 Task: Search one way flight ticket for 3 adults, 3 children in premium economy from Ontario: Ontario International Airport to Greensboro: Piedmont Triad International Airport on 5-1-2023. Choice of flights is American. Number of bags: 9 checked bags. Price is upto 99000. Outbound departure time preference is 5:45.
Action: Mouse moved to (235, 221)
Screenshot: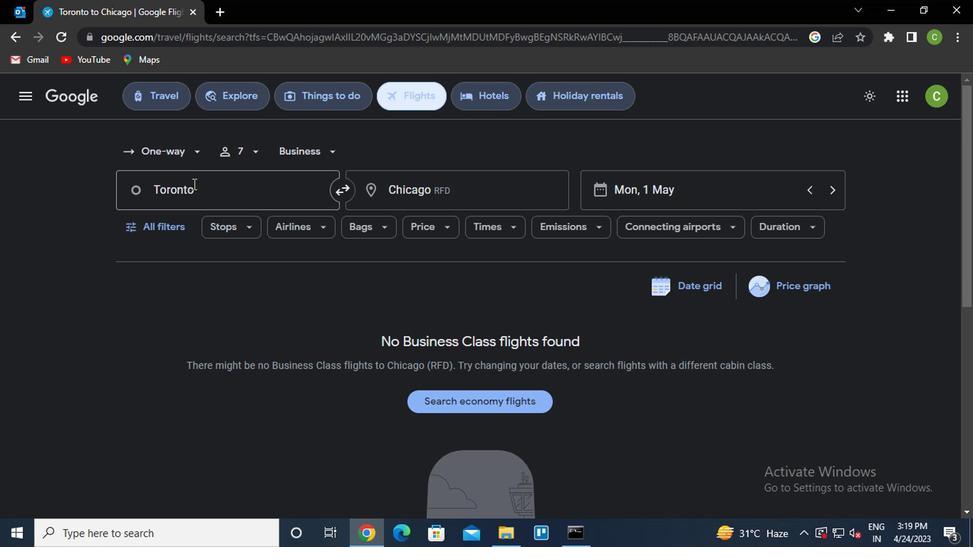 
Action: Mouse pressed left at (235, 221)
Screenshot: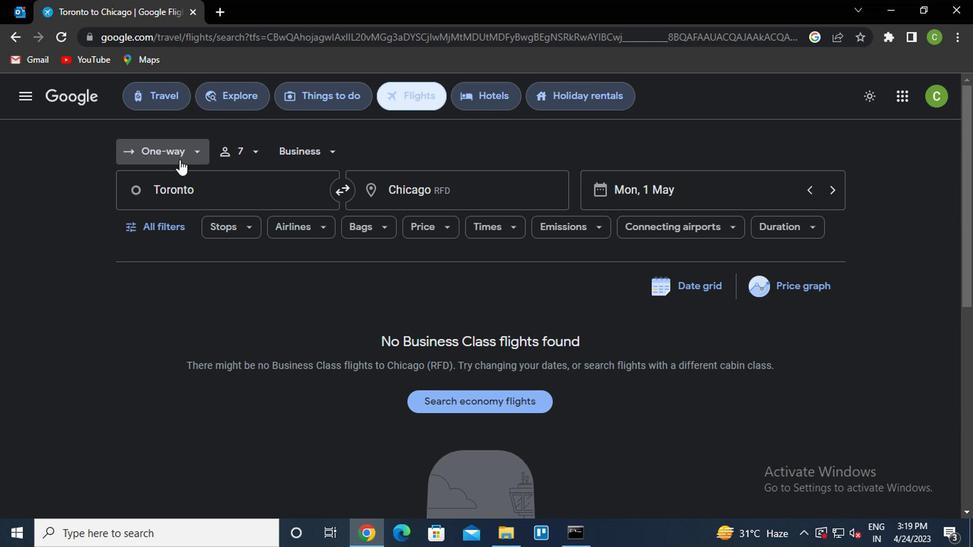 
Action: Mouse moved to (235, 254)
Screenshot: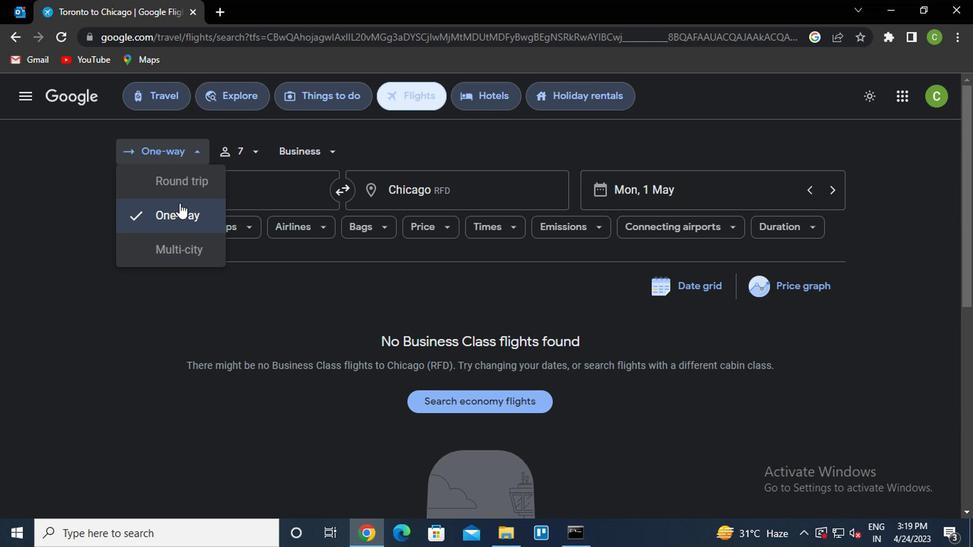 
Action: Mouse pressed left at (235, 254)
Screenshot: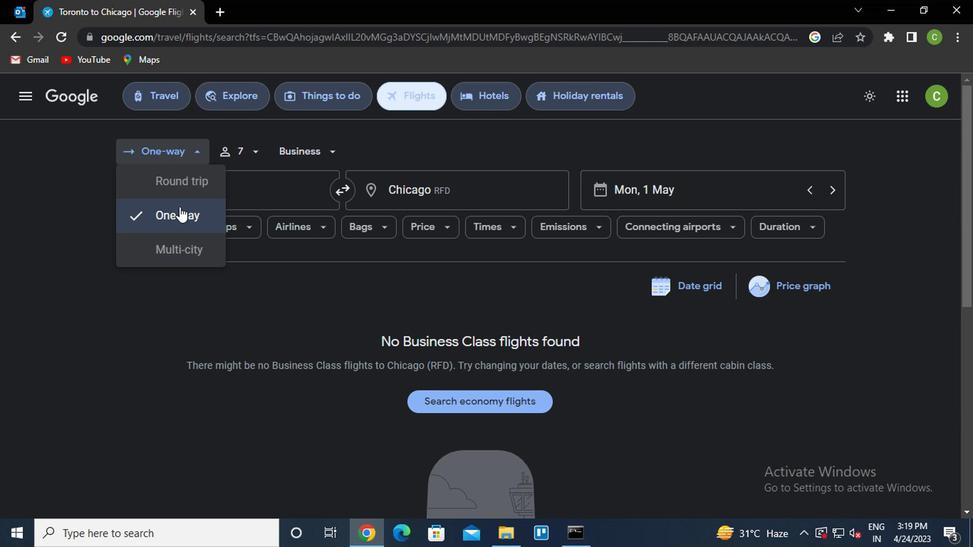 
Action: Mouse moved to (266, 216)
Screenshot: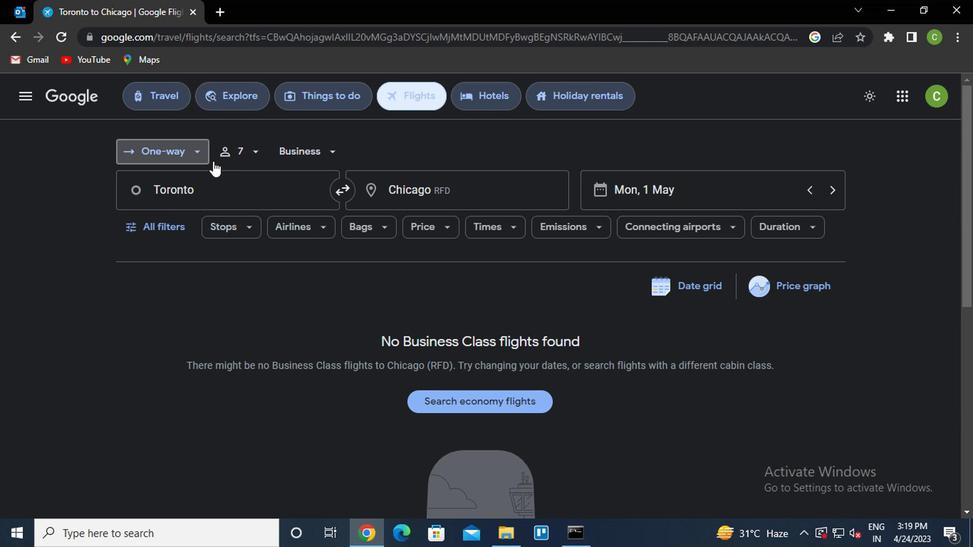 
Action: Mouse pressed left at (266, 216)
Screenshot: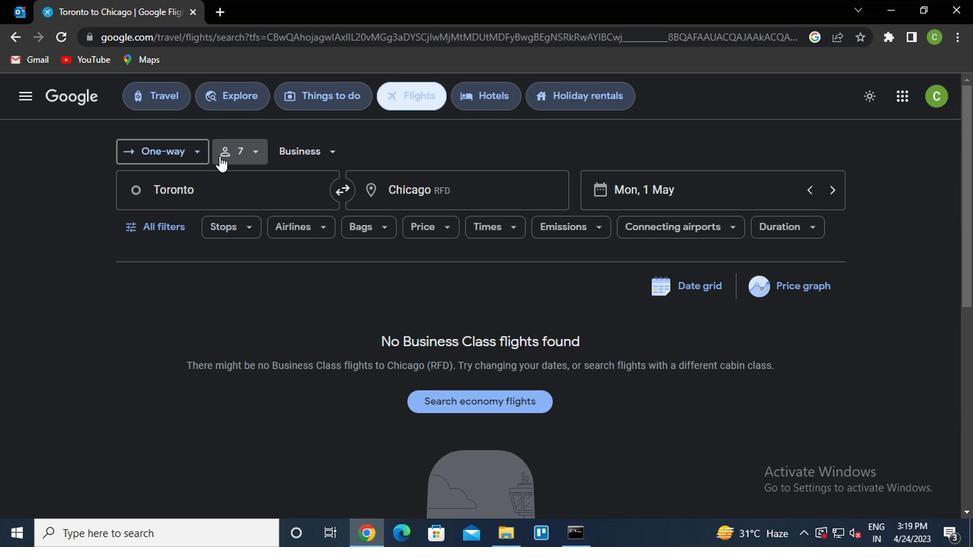 
Action: Mouse moved to (369, 241)
Screenshot: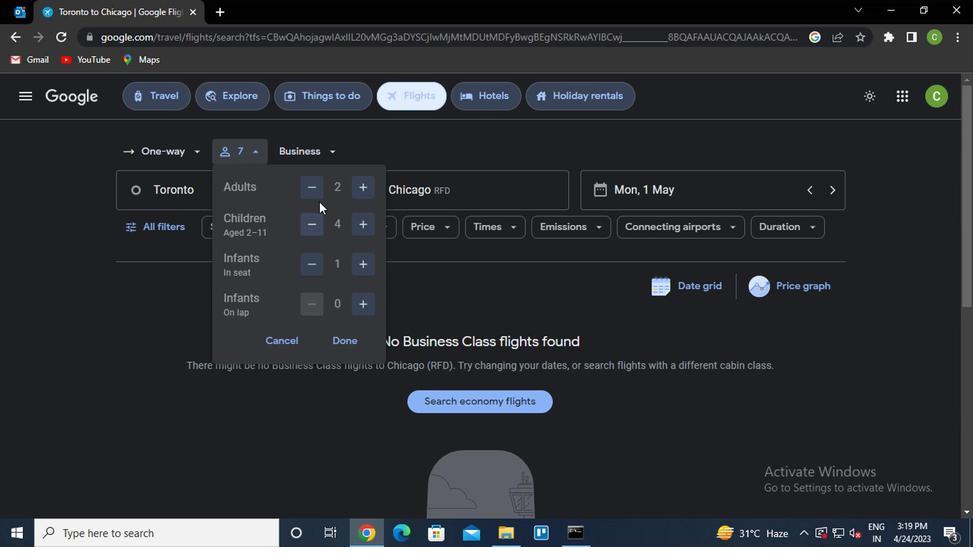 
Action: Mouse pressed left at (369, 241)
Screenshot: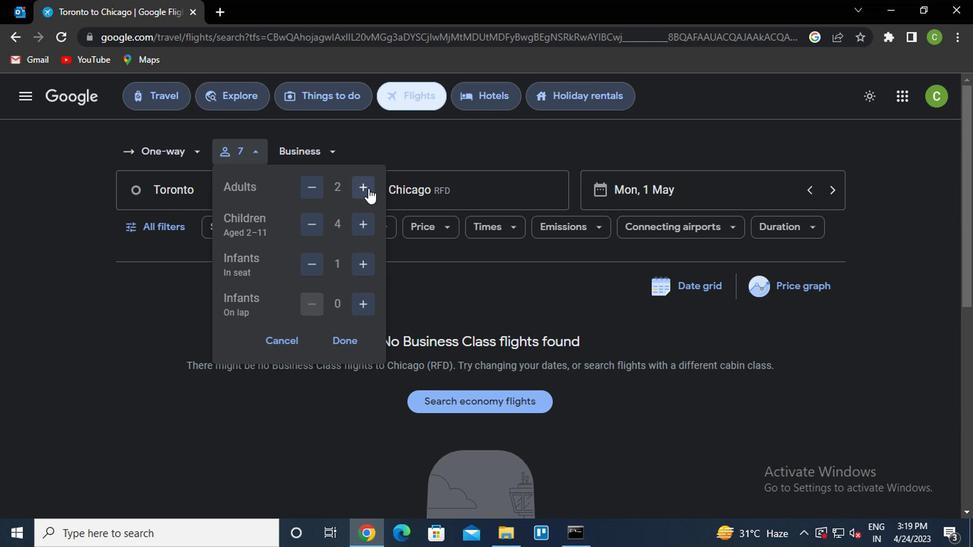 
Action: Mouse moved to (333, 266)
Screenshot: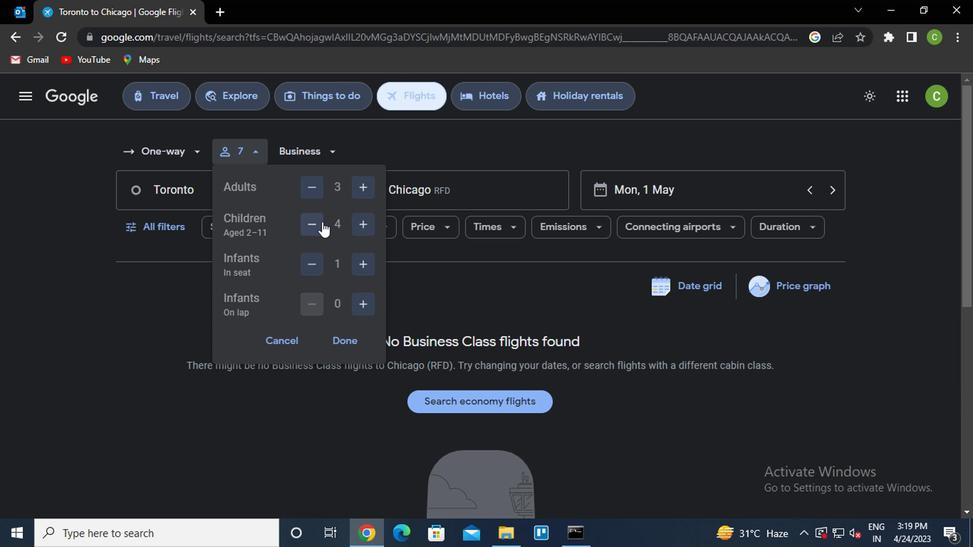 
Action: Mouse pressed left at (333, 266)
Screenshot: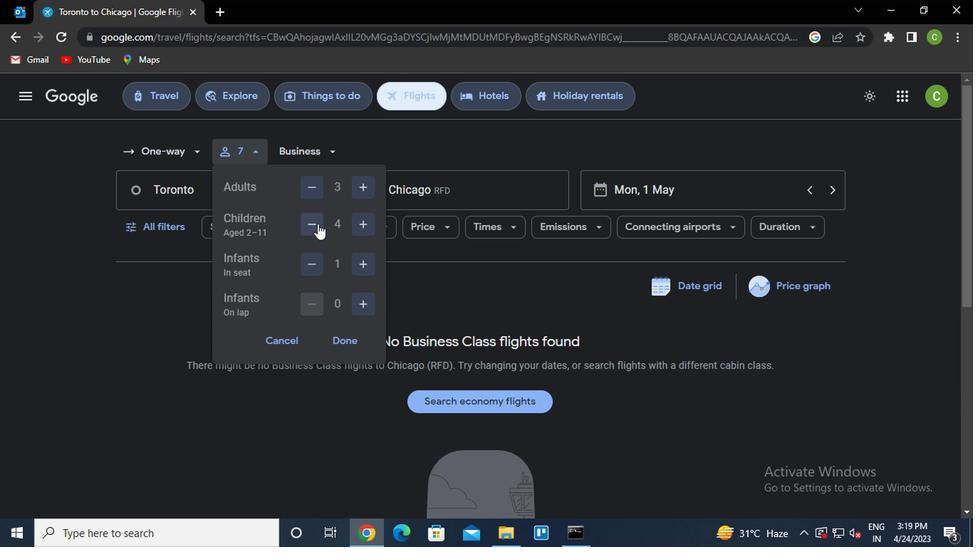 
Action: Mouse moved to (333, 288)
Screenshot: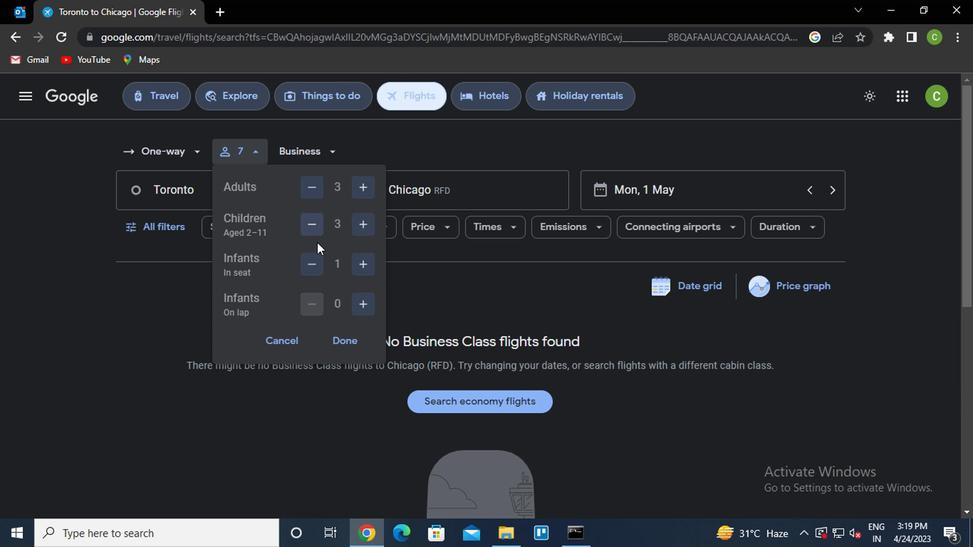 
Action: Mouse pressed left at (333, 288)
Screenshot: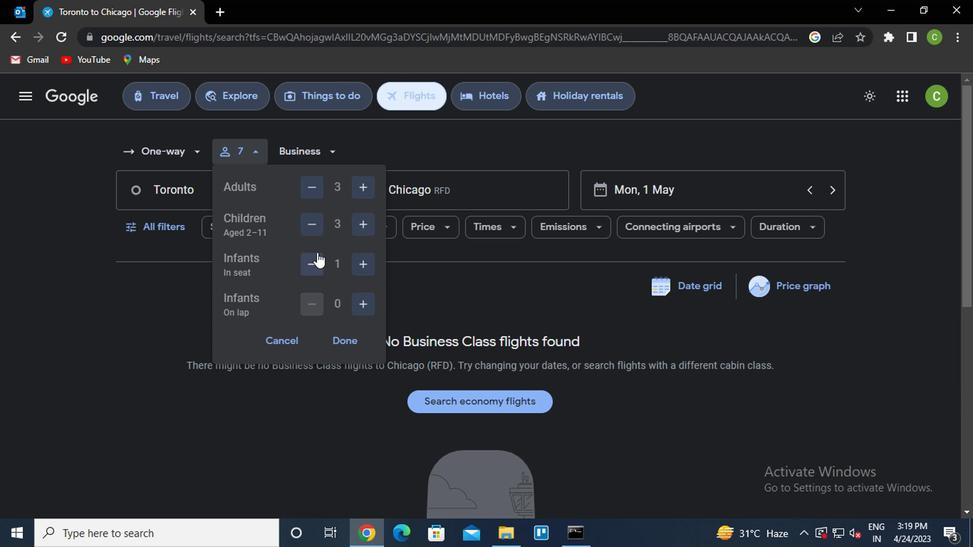 
Action: Mouse moved to (360, 355)
Screenshot: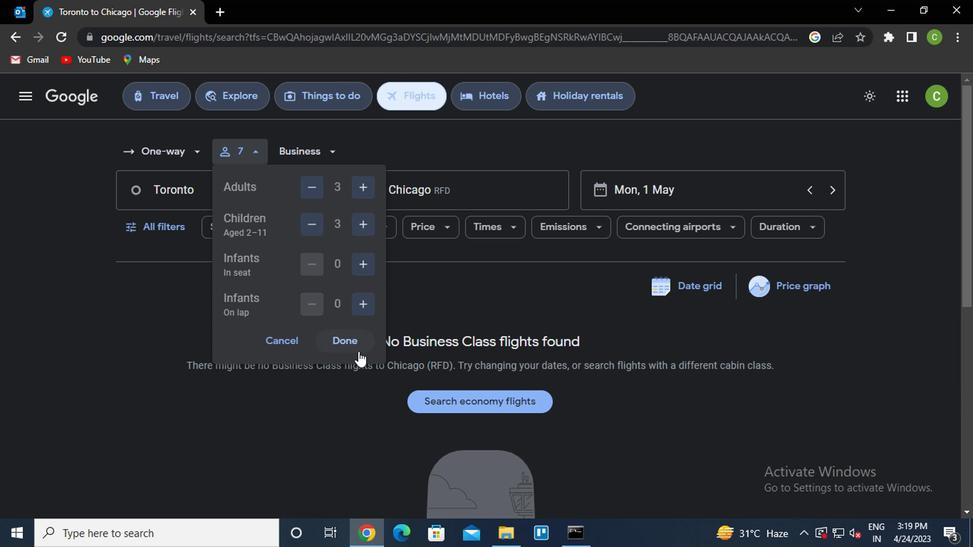 
Action: Mouse pressed left at (360, 355)
Screenshot: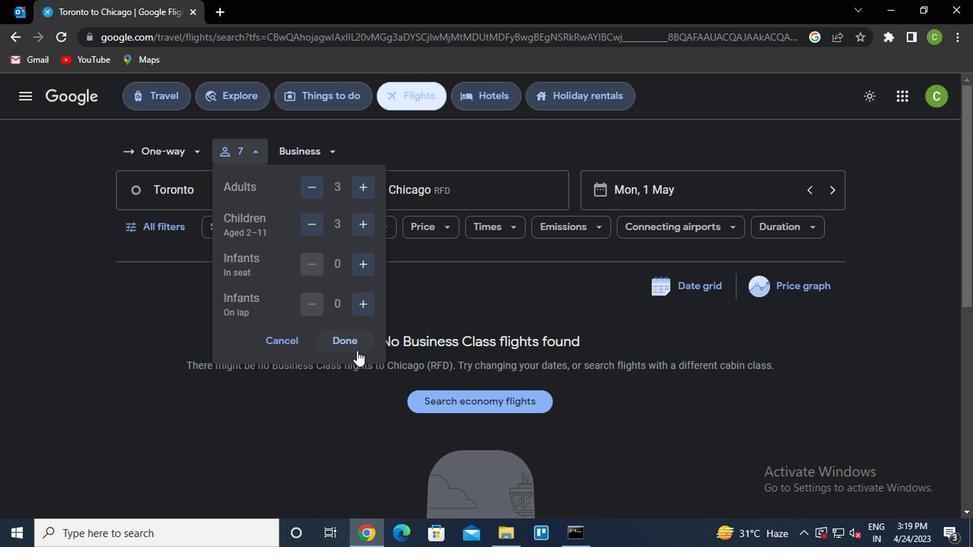 
Action: Mouse moved to (332, 216)
Screenshot: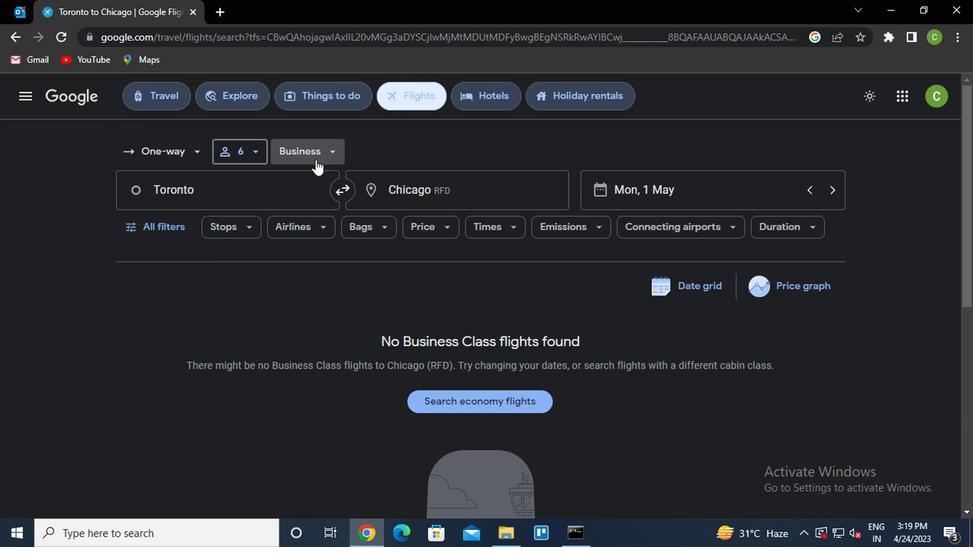 
Action: Mouse pressed left at (332, 216)
Screenshot: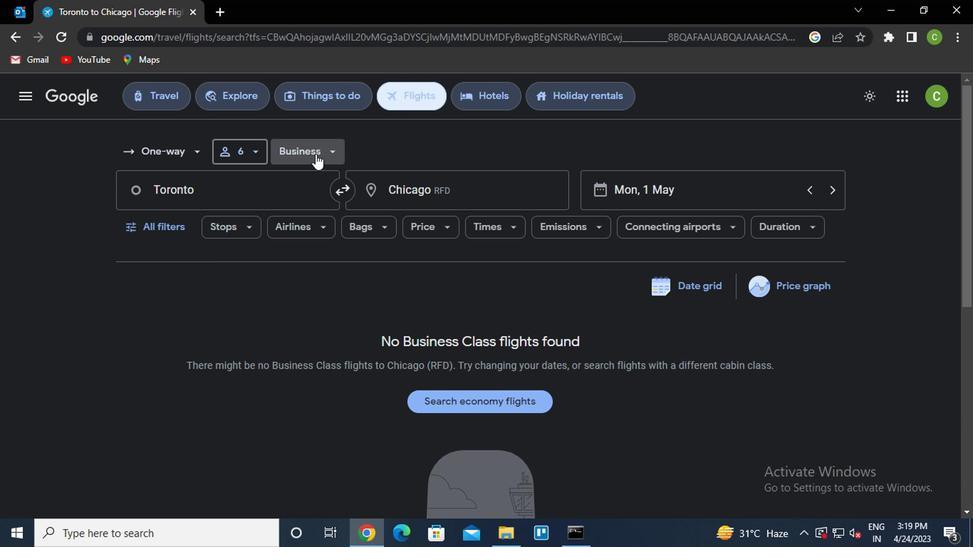 
Action: Mouse moved to (349, 258)
Screenshot: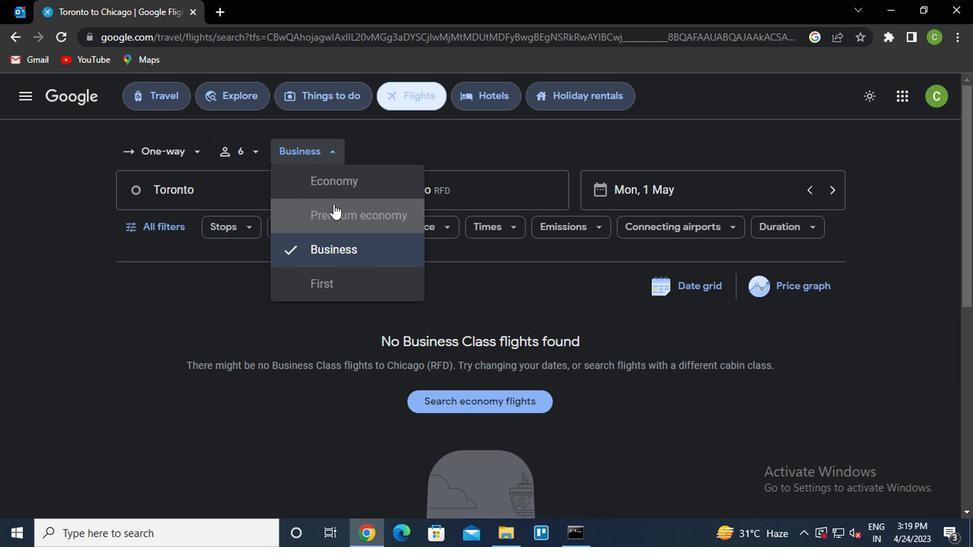
Action: Mouse pressed left at (349, 258)
Screenshot: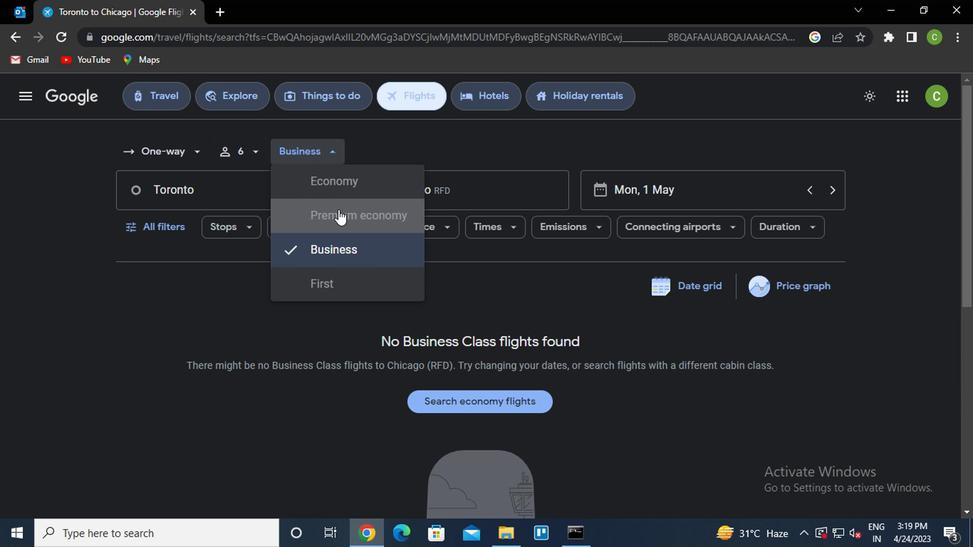 
Action: Mouse moved to (272, 238)
Screenshot: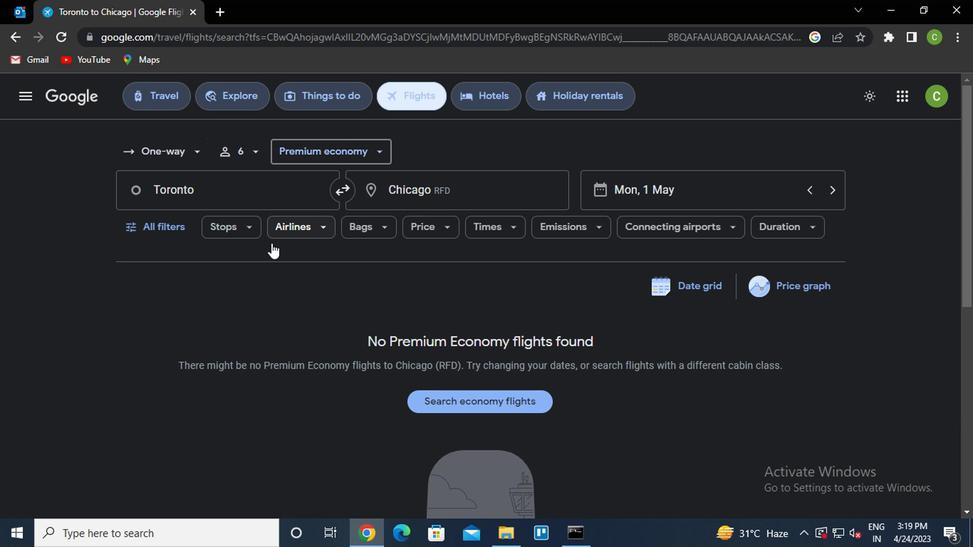 
Action: Mouse pressed left at (272, 238)
Screenshot: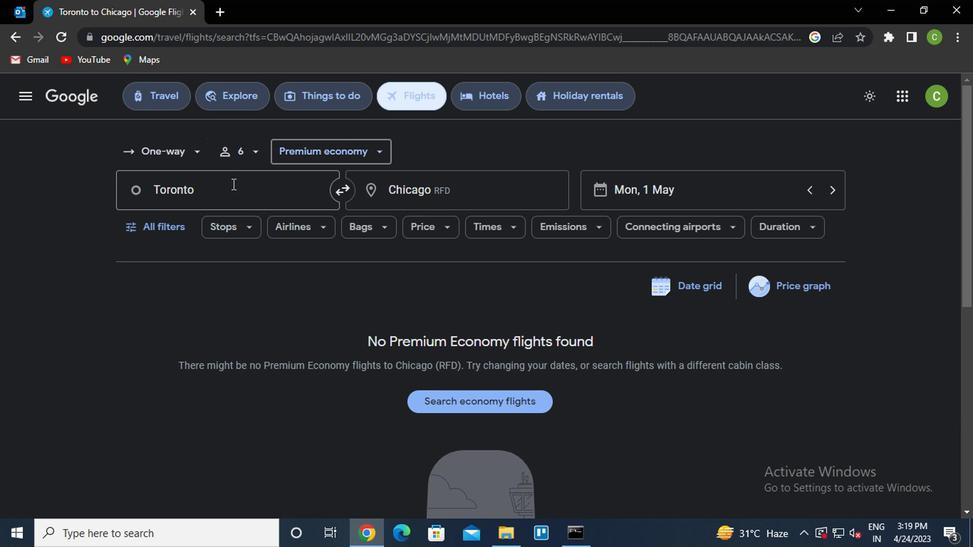 
Action: Key pressed o<Key.caps_lock>ntario
Screenshot: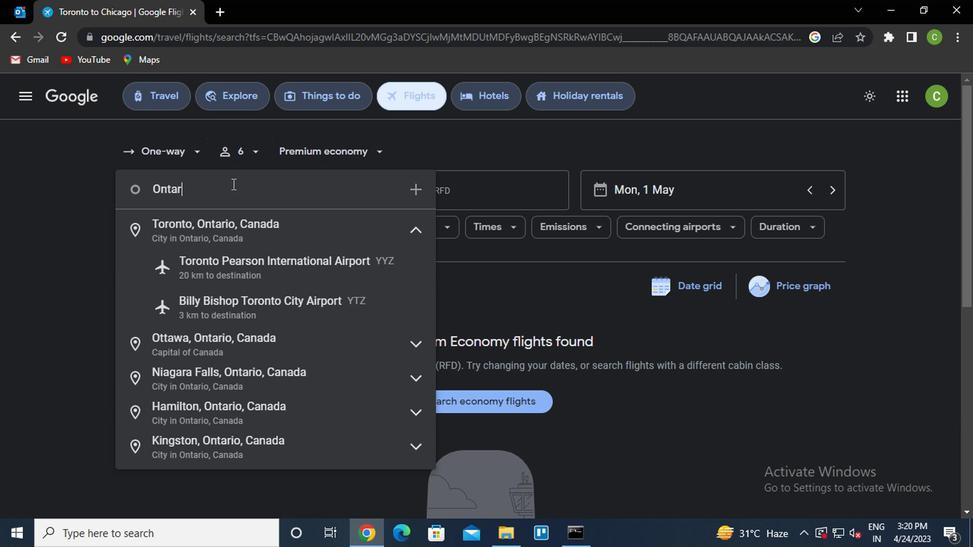 
Action: Mouse moved to (411, 351)
Screenshot: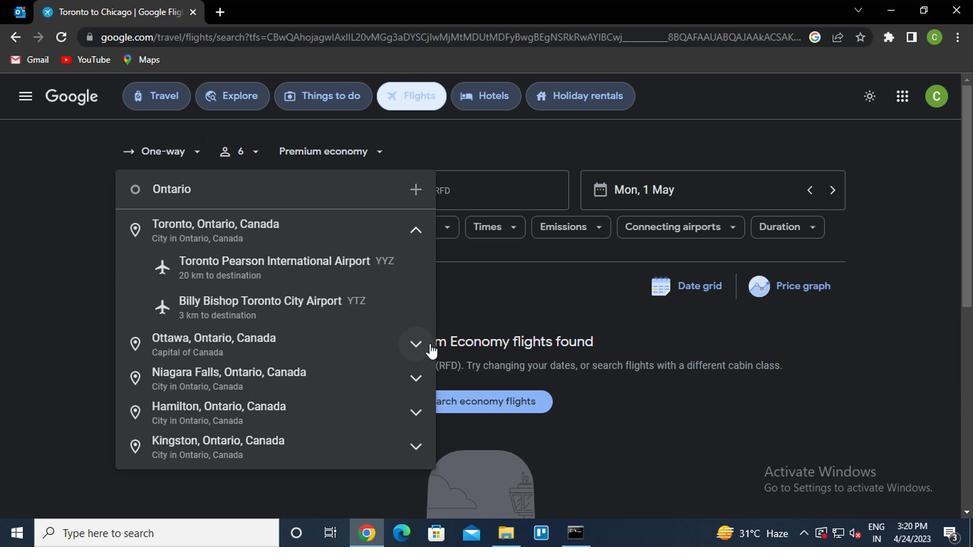 
Action: Mouse pressed left at (411, 351)
Screenshot: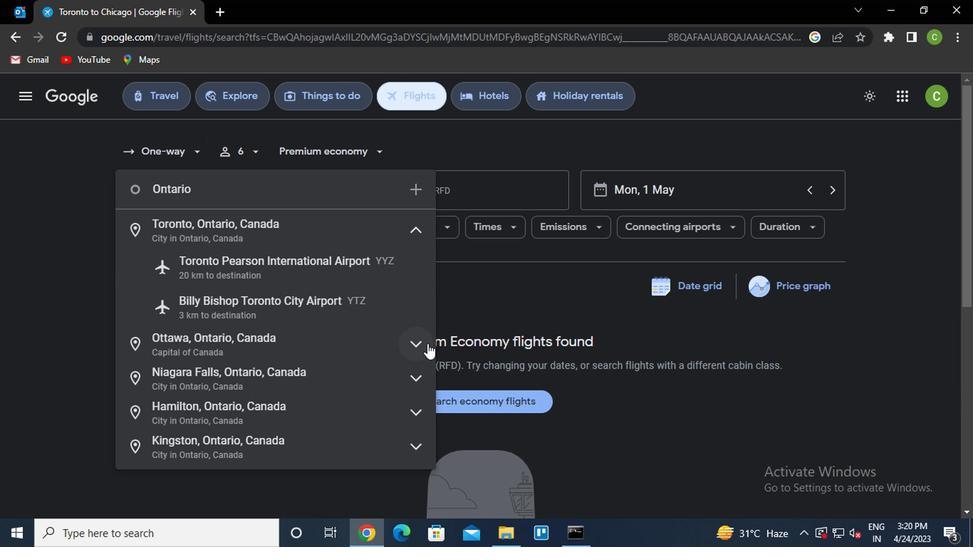 
Action: Mouse moved to (336, 276)
Screenshot: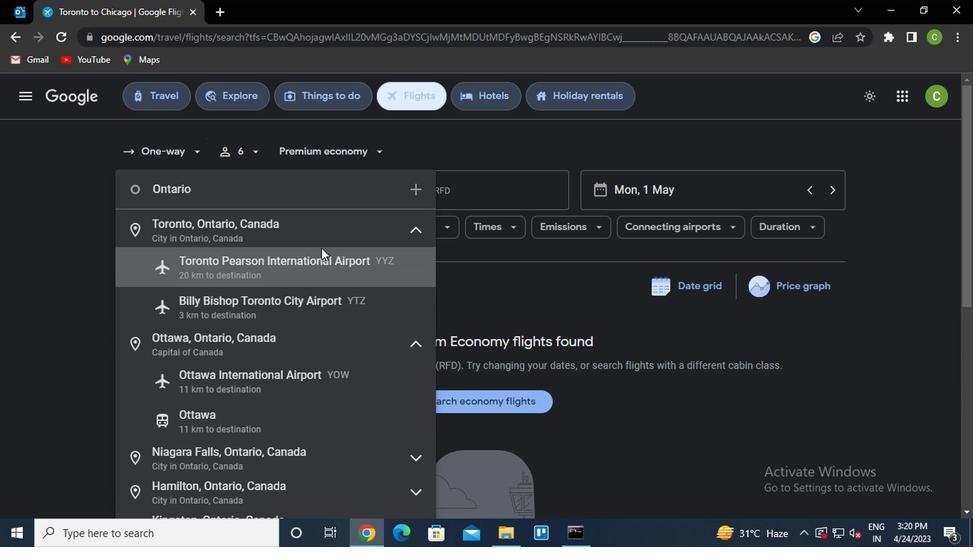 
Action: Mouse pressed left at (336, 276)
Screenshot: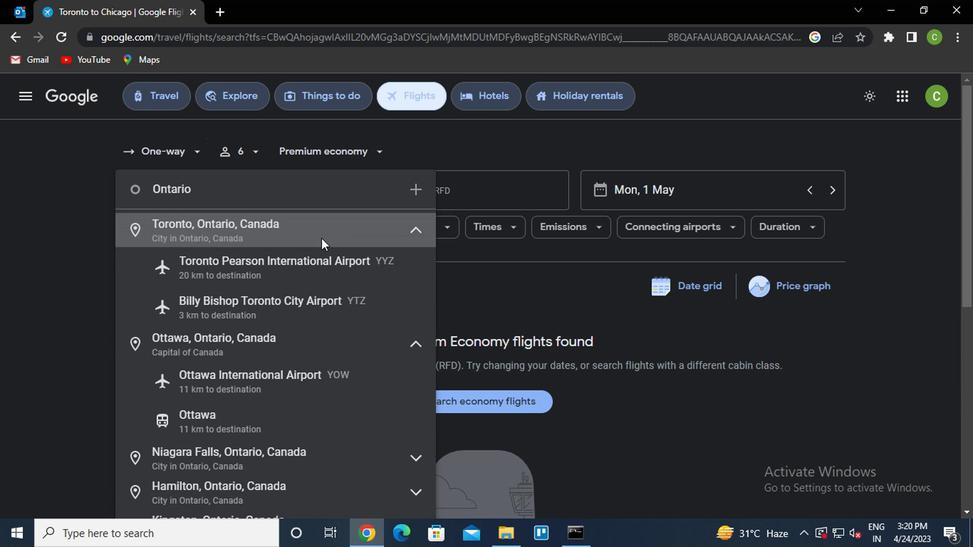 
Action: Mouse moved to (428, 245)
Screenshot: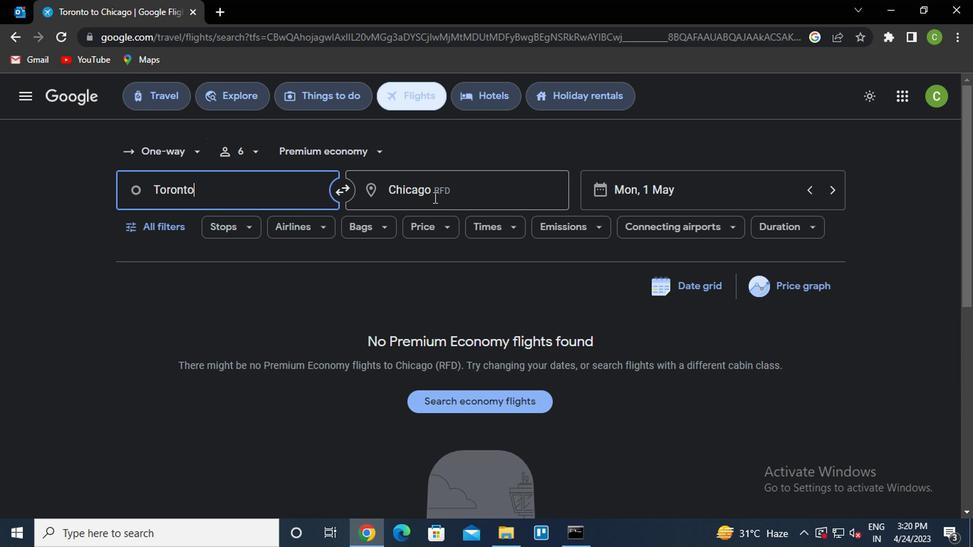 
Action: Mouse pressed left at (428, 245)
Screenshot: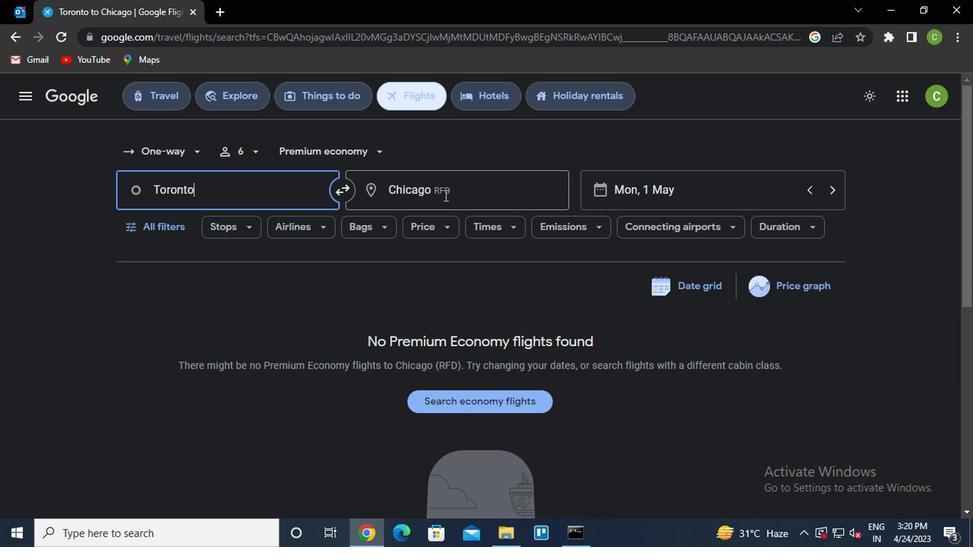 
Action: Key pressed <Key.caps_lock>g<Key.caps_lock>reensboro
Screenshot: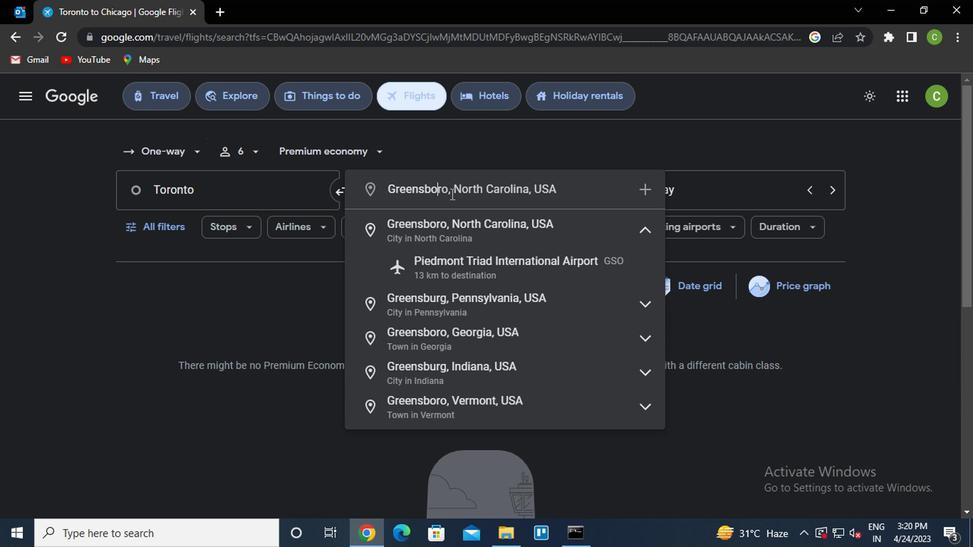 
Action: Mouse moved to (453, 291)
Screenshot: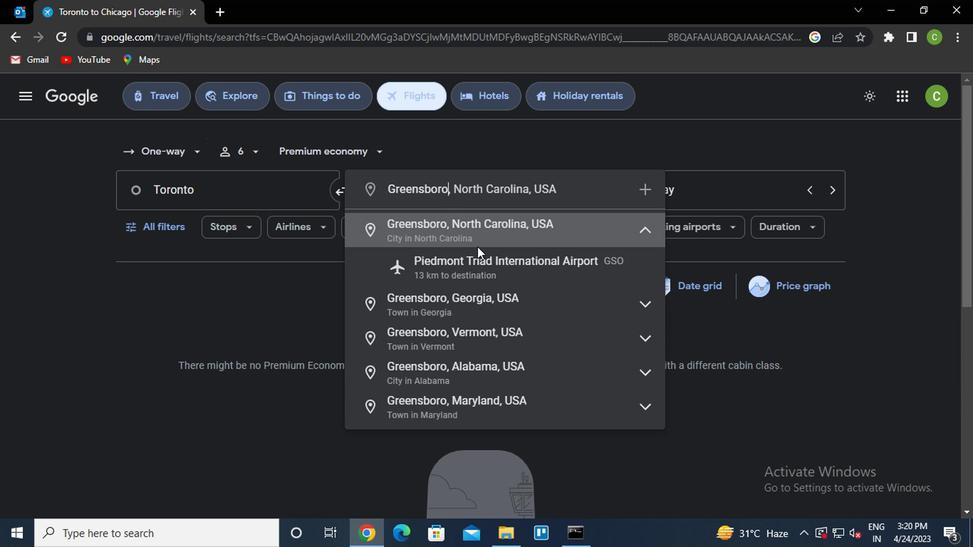 
Action: Mouse pressed left at (453, 291)
Screenshot: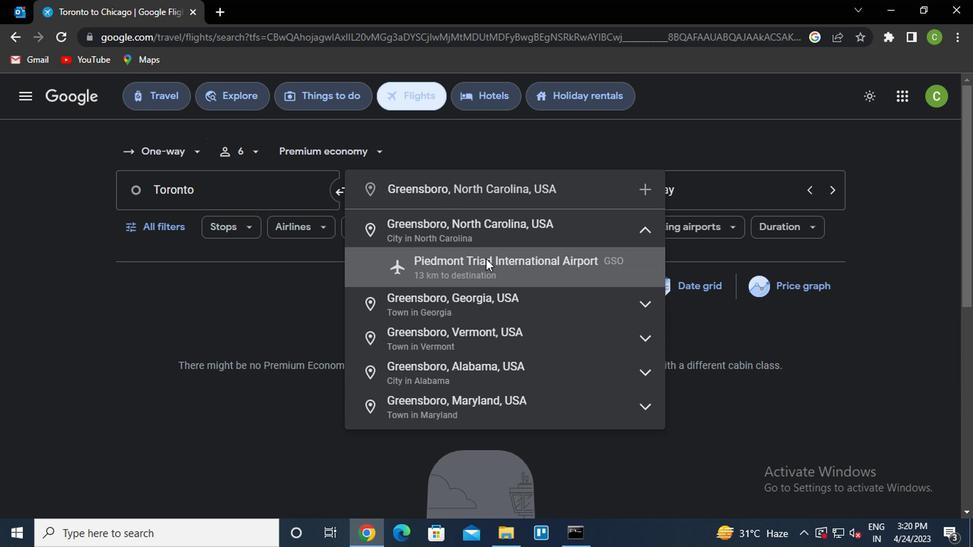 
Action: Mouse moved to (220, 267)
Screenshot: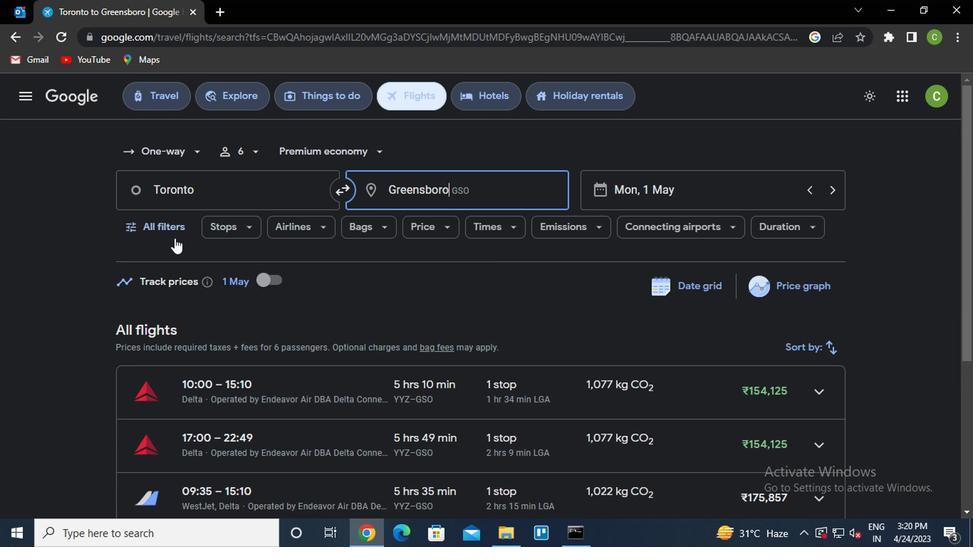 
Action: Mouse pressed left at (220, 267)
Screenshot: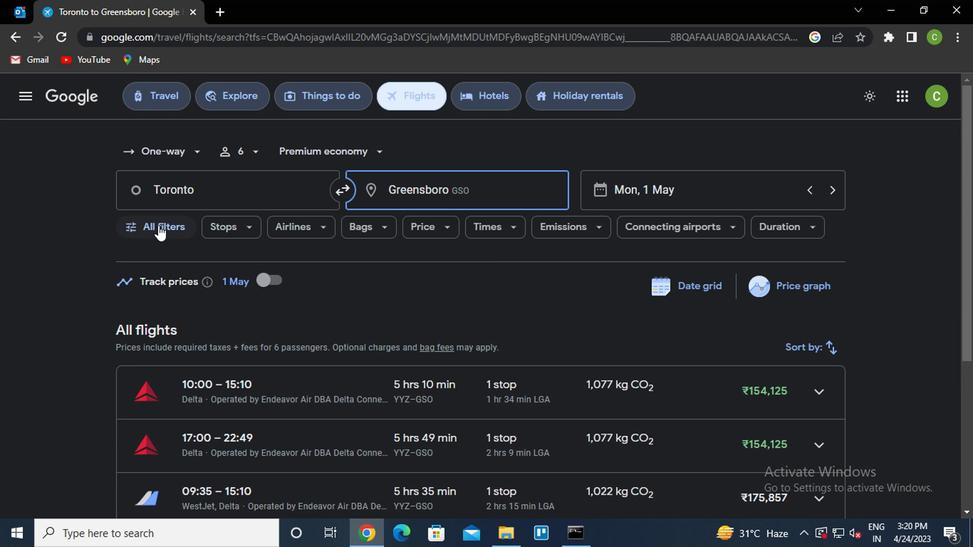 
Action: Mouse moved to (279, 371)
Screenshot: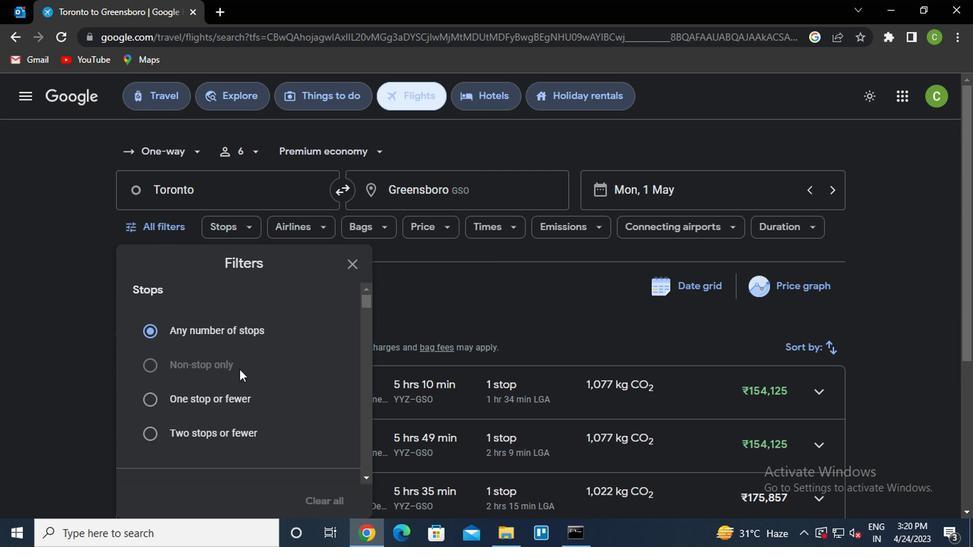 
Action: Mouse scrolled (279, 370) with delta (0, 0)
Screenshot: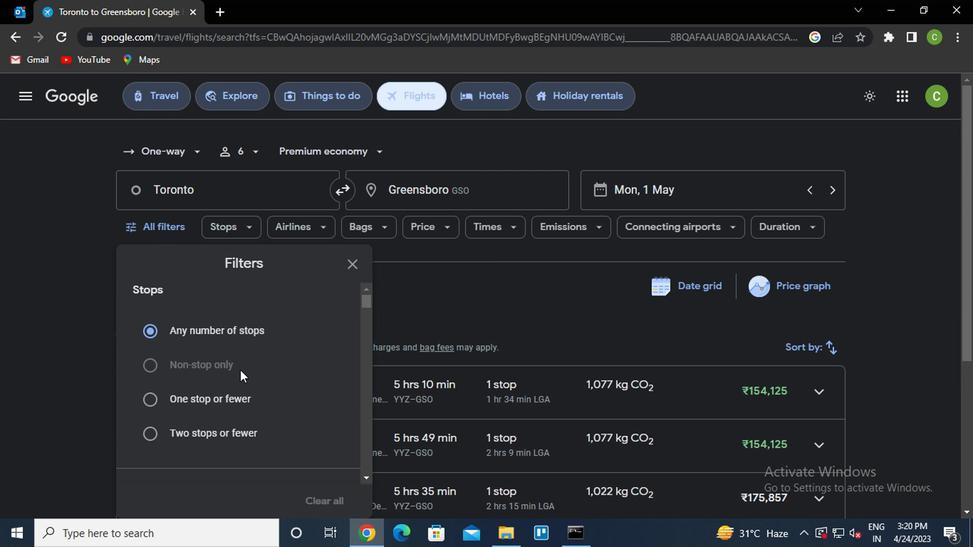 
Action: Mouse moved to (279, 371)
Screenshot: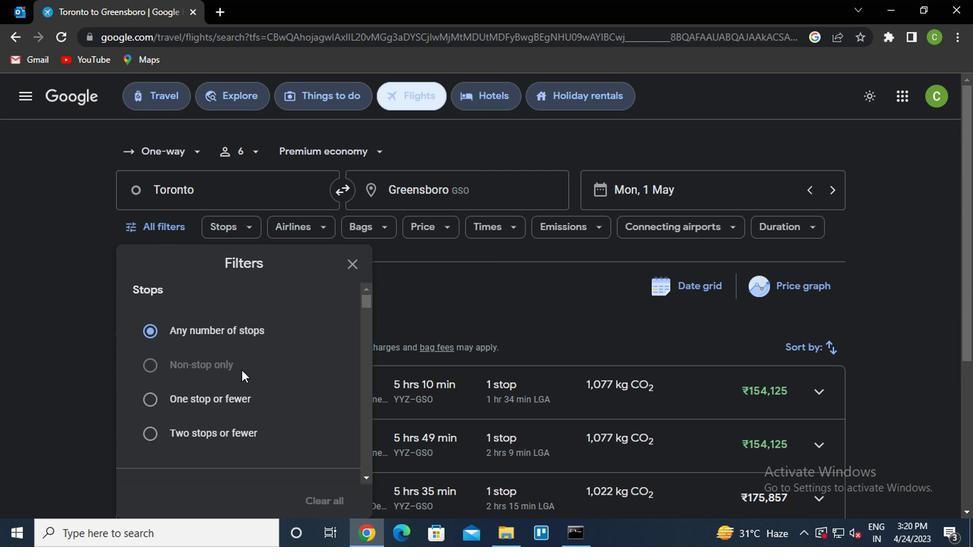
Action: Mouse scrolled (279, 370) with delta (0, 0)
Screenshot: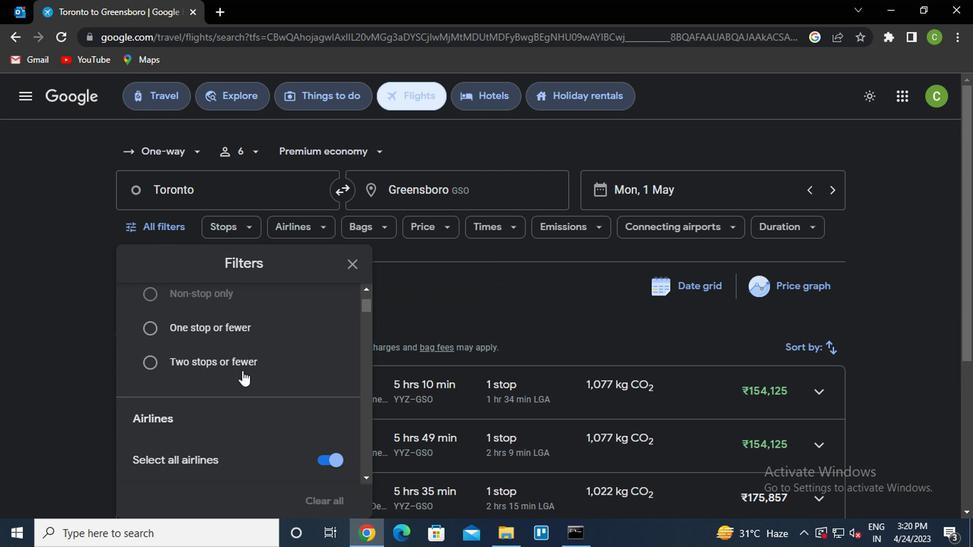 
Action: Mouse scrolled (279, 370) with delta (0, 0)
Screenshot: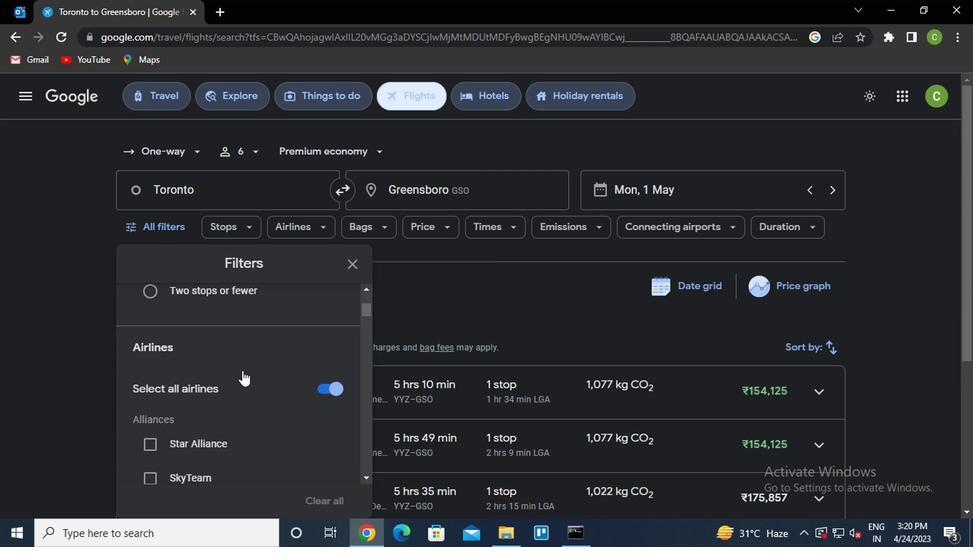 
Action: Mouse scrolled (279, 370) with delta (0, 0)
Screenshot: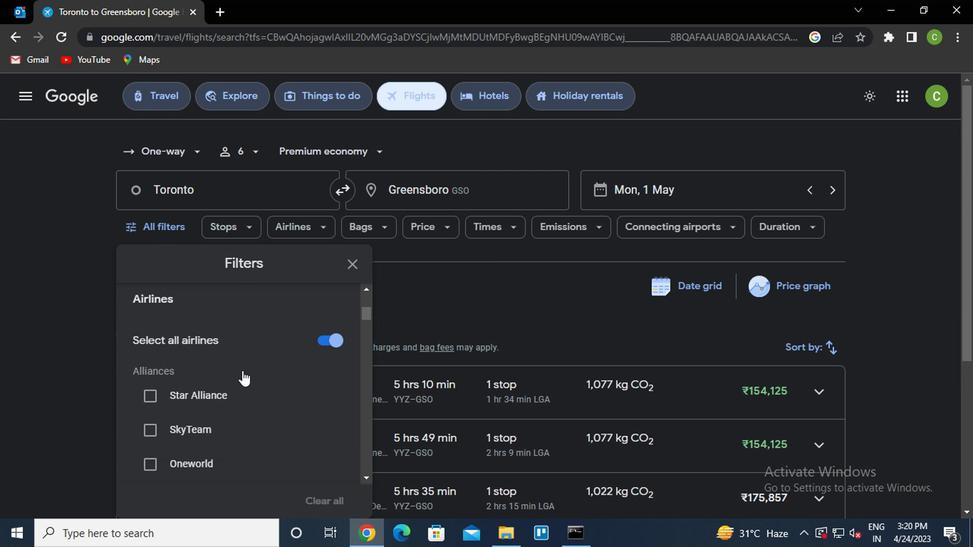 
Action: Mouse scrolled (279, 370) with delta (0, 0)
Screenshot: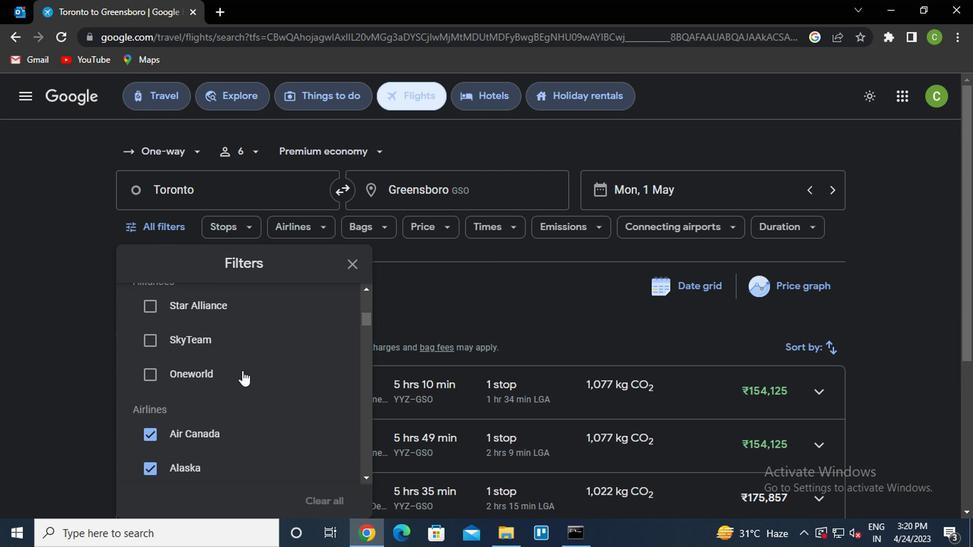 
Action: Mouse scrolled (279, 370) with delta (0, 0)
Screenshot: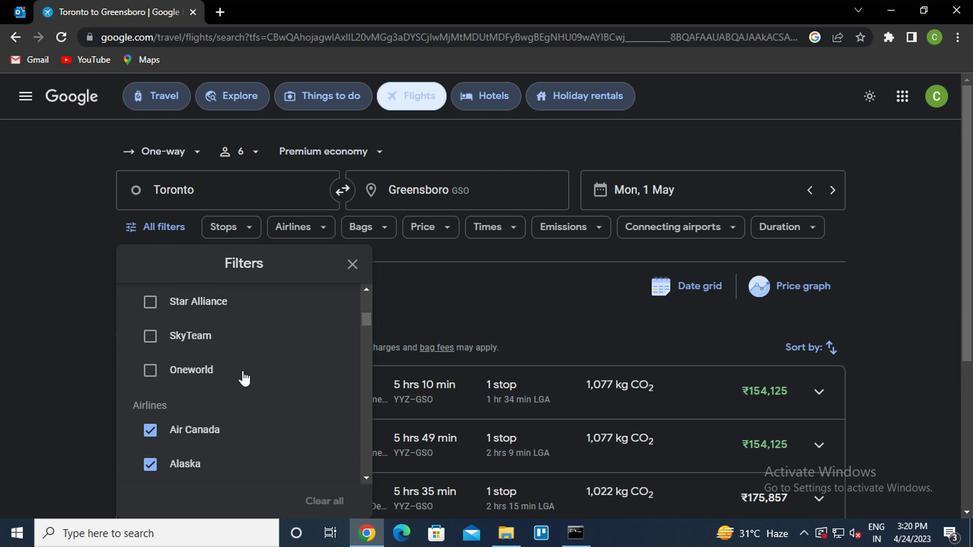 
Action: Mouse scrolled (279, 371) with delta (0, 0)
Screenshot: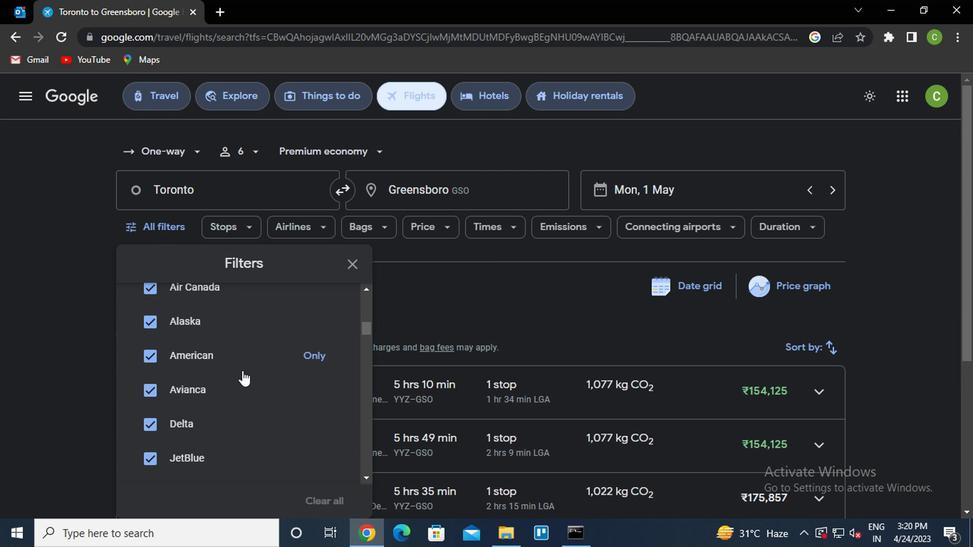 
Action: Mouse scrolled (279, 370) with delta (0, 0)
Screenshot: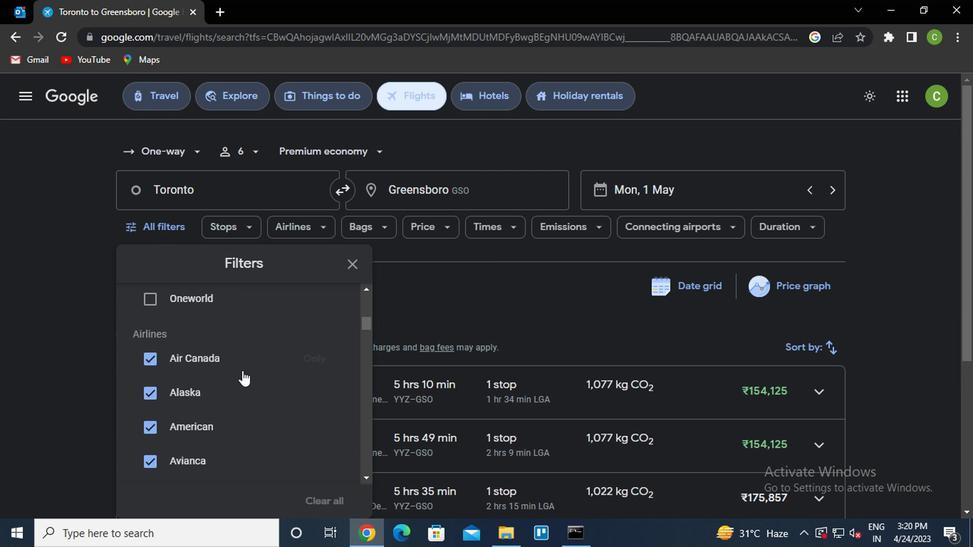
Action: Mouse moved to (322, 358)
Screenshot: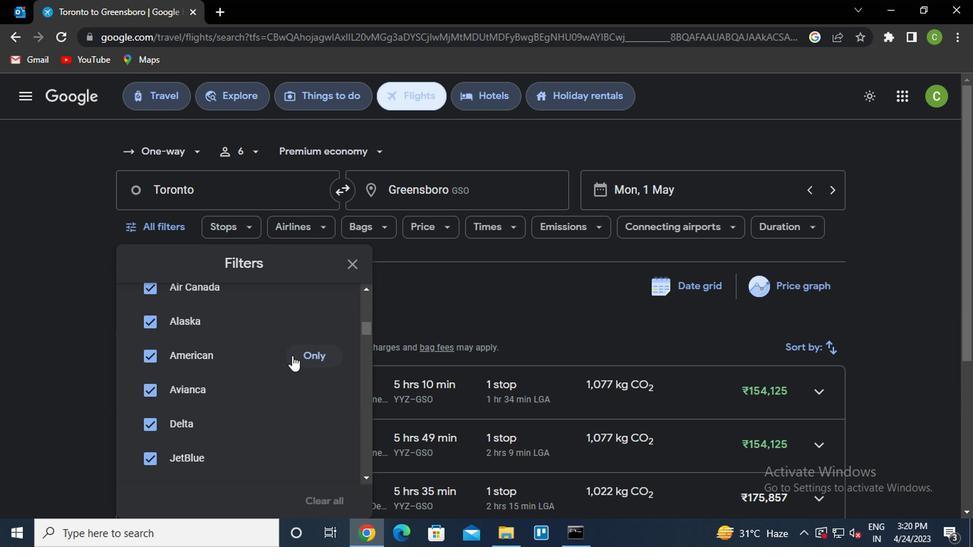 
Action: Mouse pressed left at (322, 358)
Screenshot: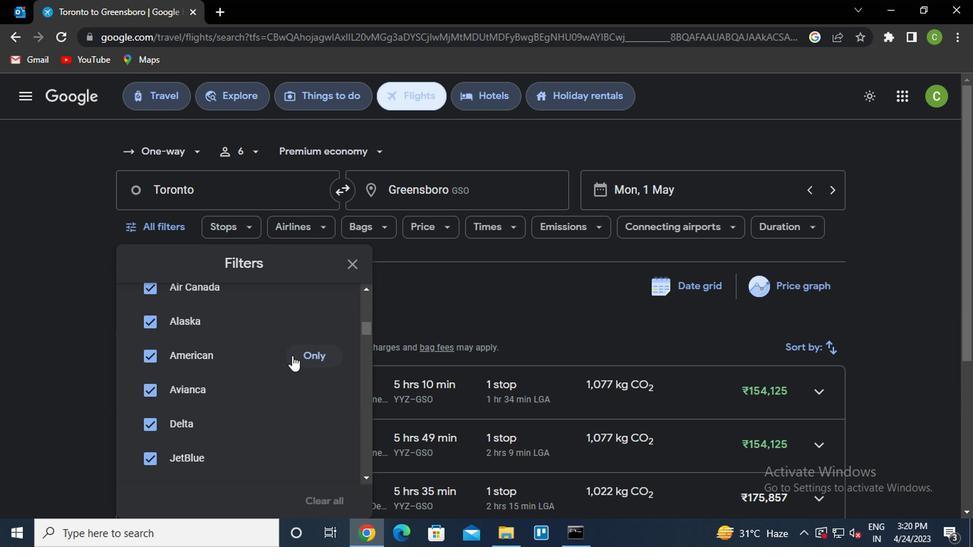 
Action: Mouse moved to (293, 376)
Screenshot: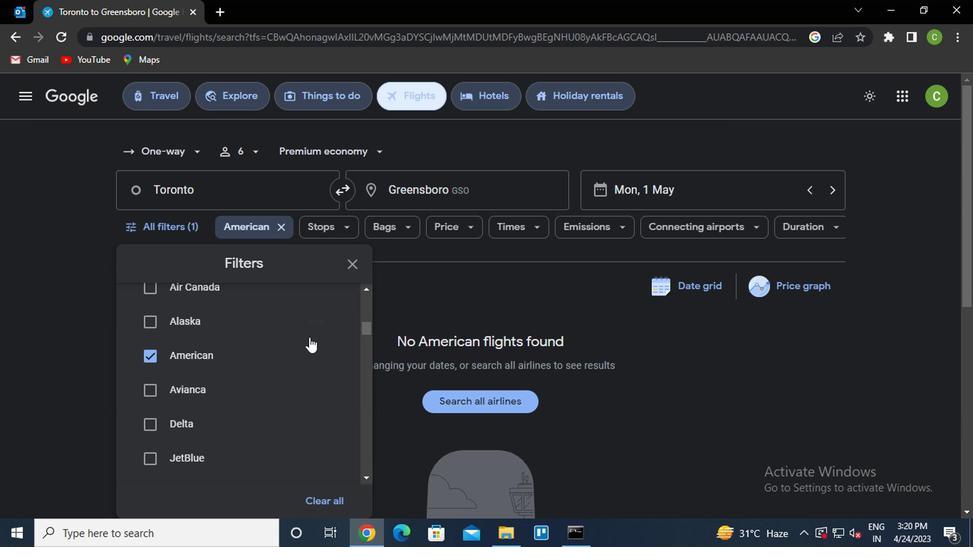
Action: Mouse scrolled (293, 376) with delta (0, 0)
Screenshot: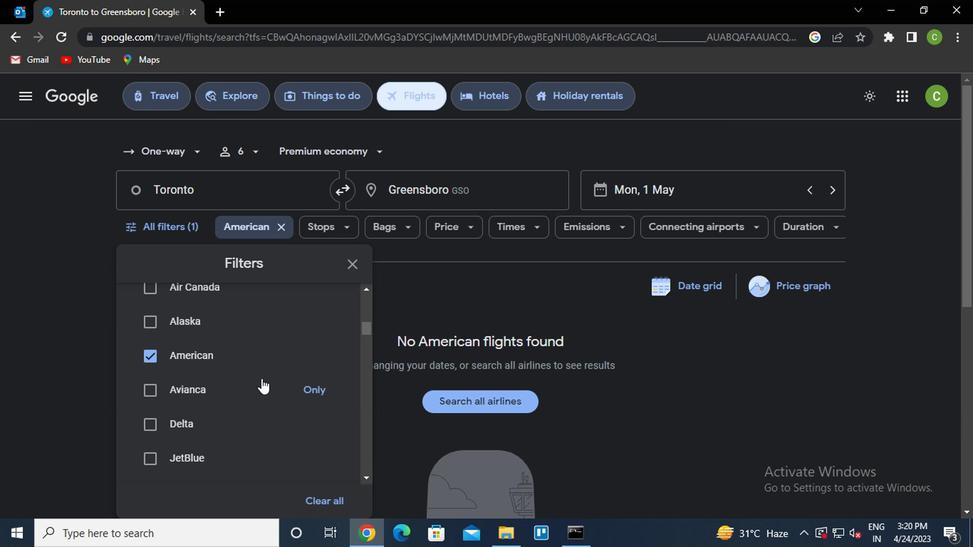
Action: Mouse scrolled (293, 376) with delta (0, 0)
Screenshot: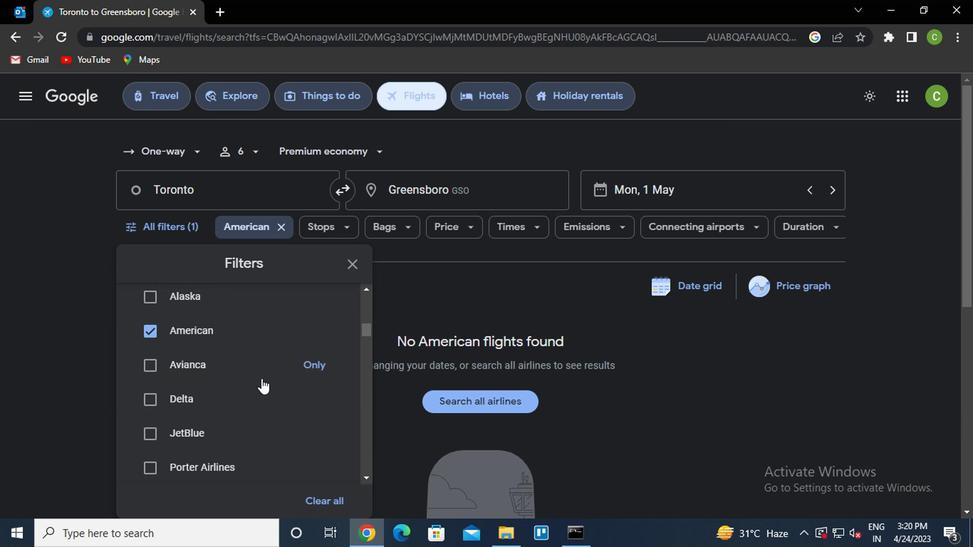 
Action: Mouse scrolled (293, 376) with delta (0, 0)
Screenshot: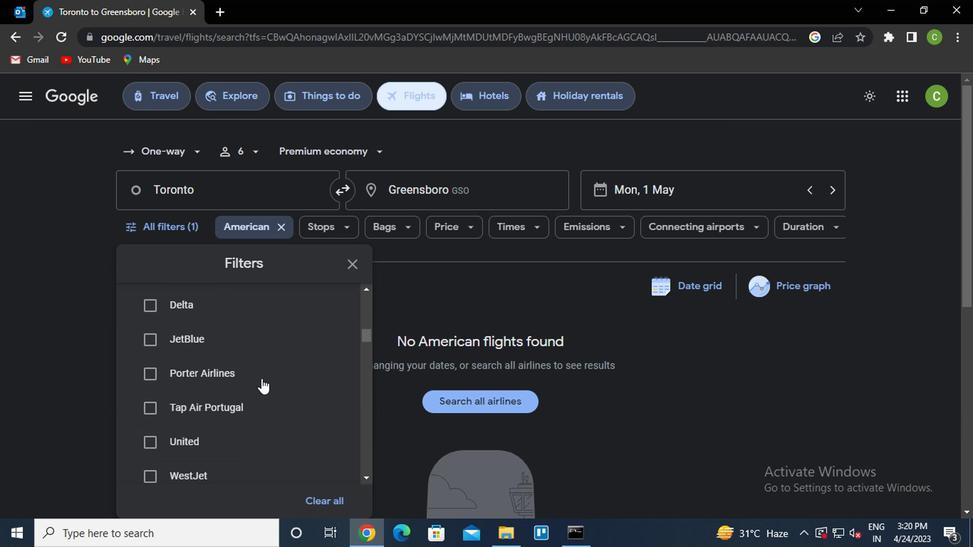 
Action: Mouse scrolled (293, 376) with delta (0, 0)
Screenshot: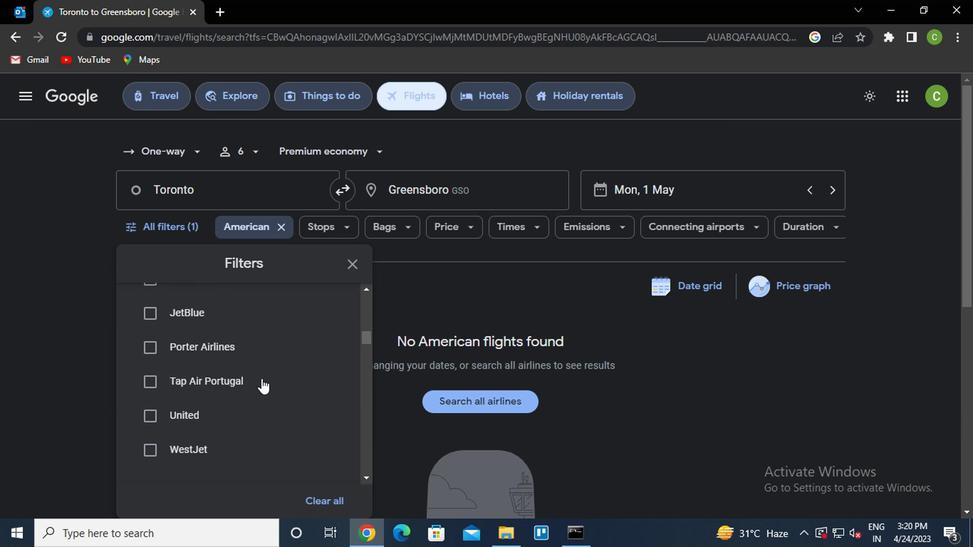 
Action: Mouse scrolled (293, 376) with delta (0, 0)
Screenshot: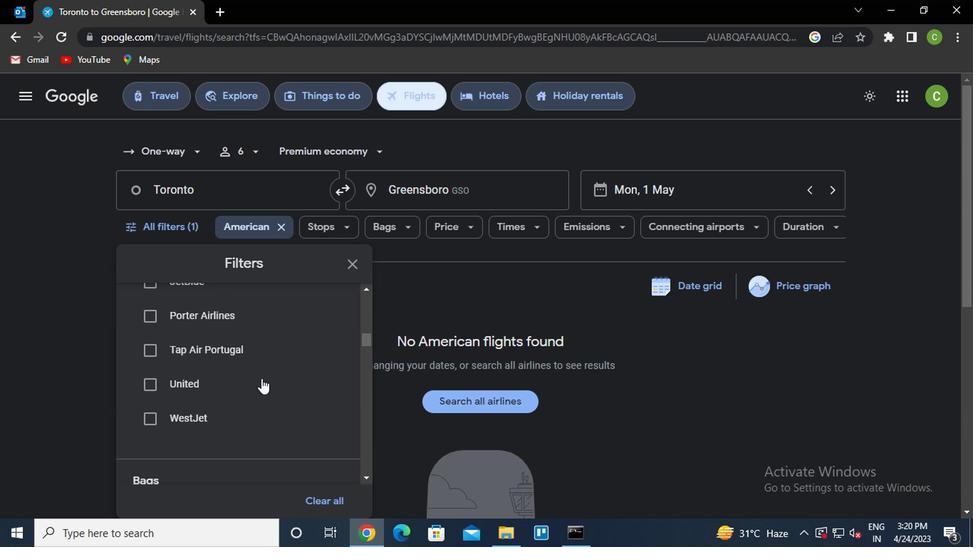 
Action: Mouse moved to (339, 369)
Screenshot: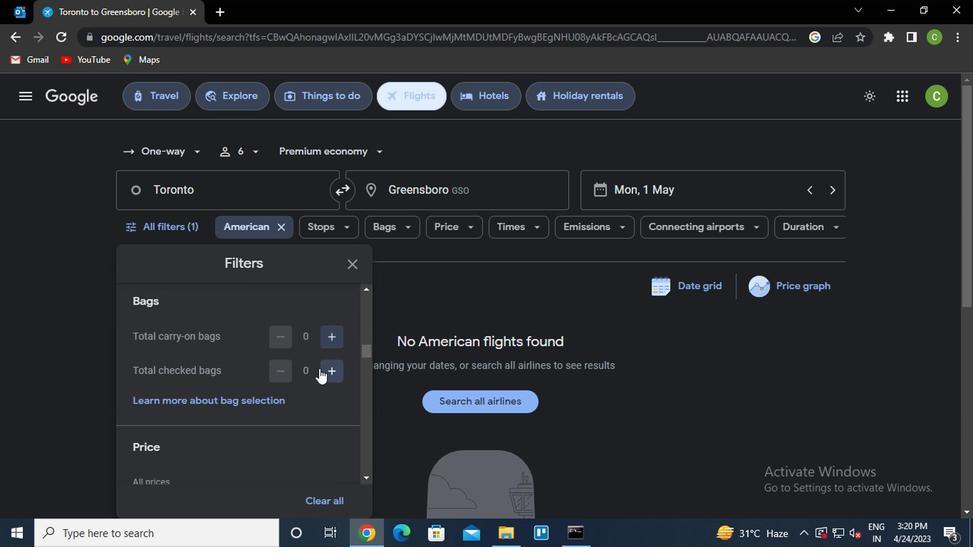 
Action: Mouse pressed left at (339, 369)
Screenshot: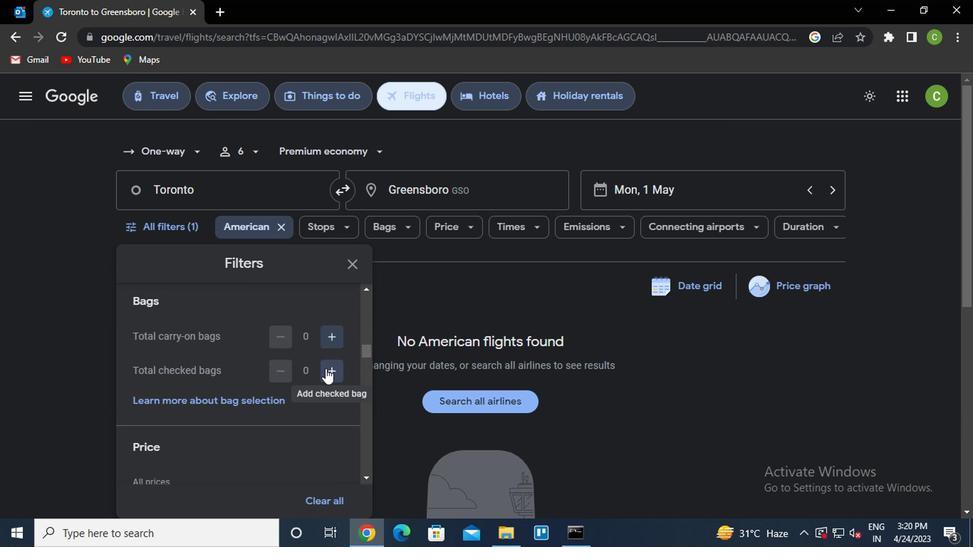 
Action: Mouse pressed left at (339, 369)
Screenshot: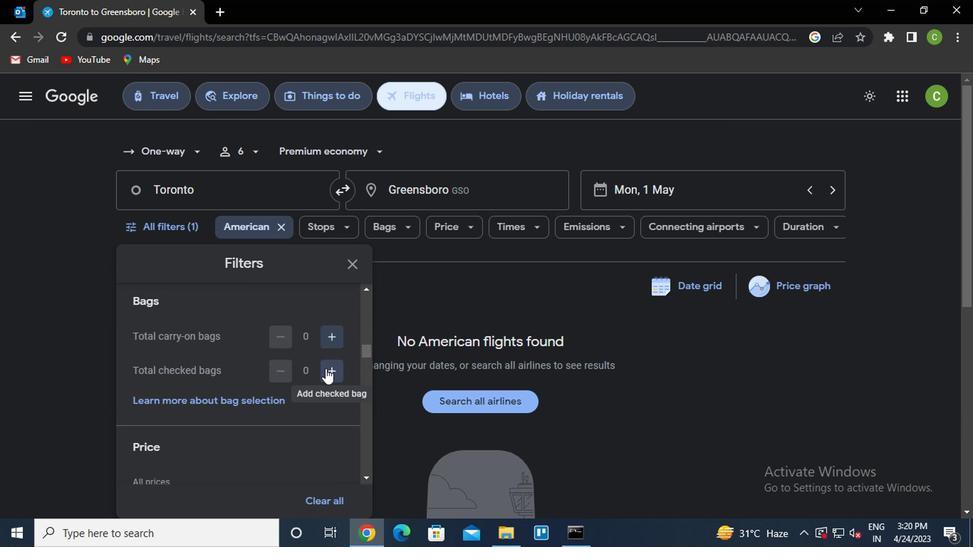 
Action: Mouse pressed left at (339, 369)
Screenshot: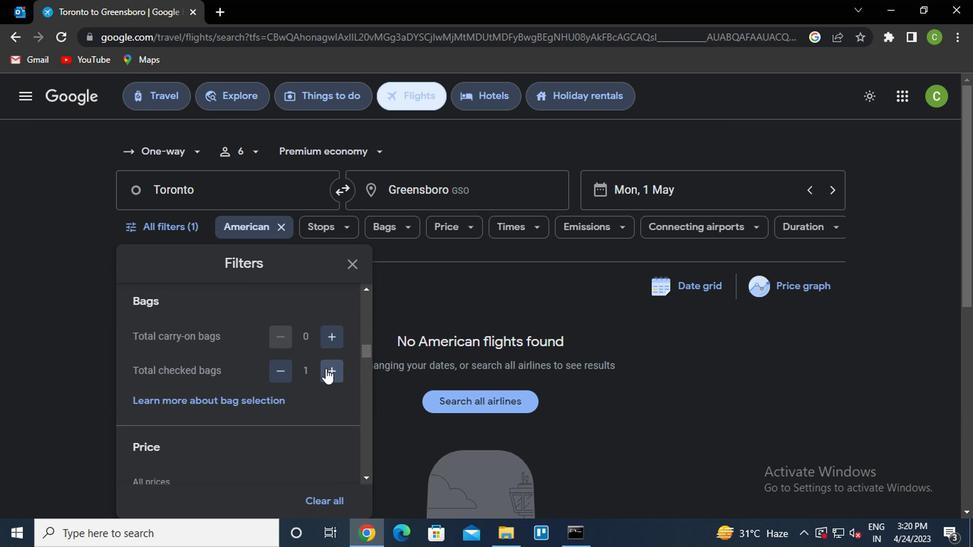 
Action: Mouse pressed left at (339, 369)
Screenshot: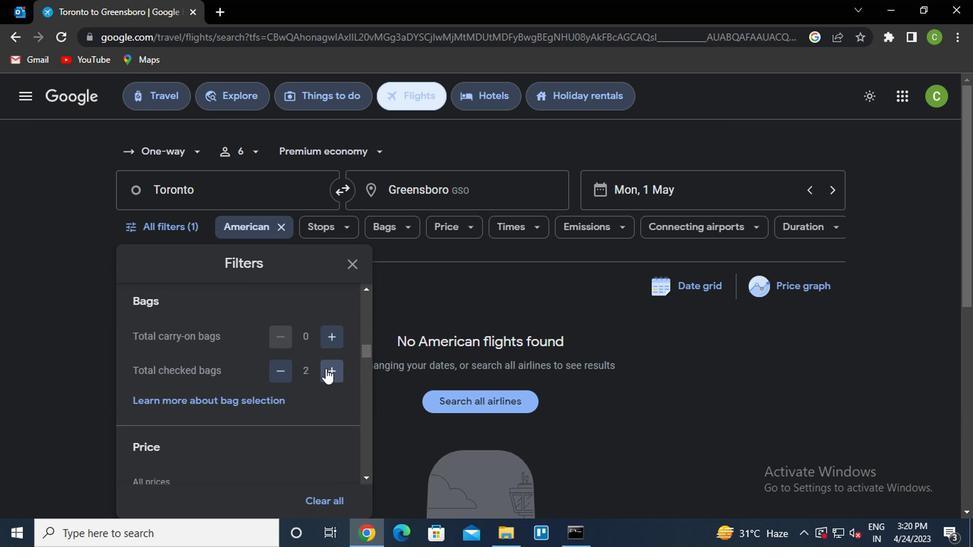 
Action: Mouse pressed left at (339, 369)
Screenshot: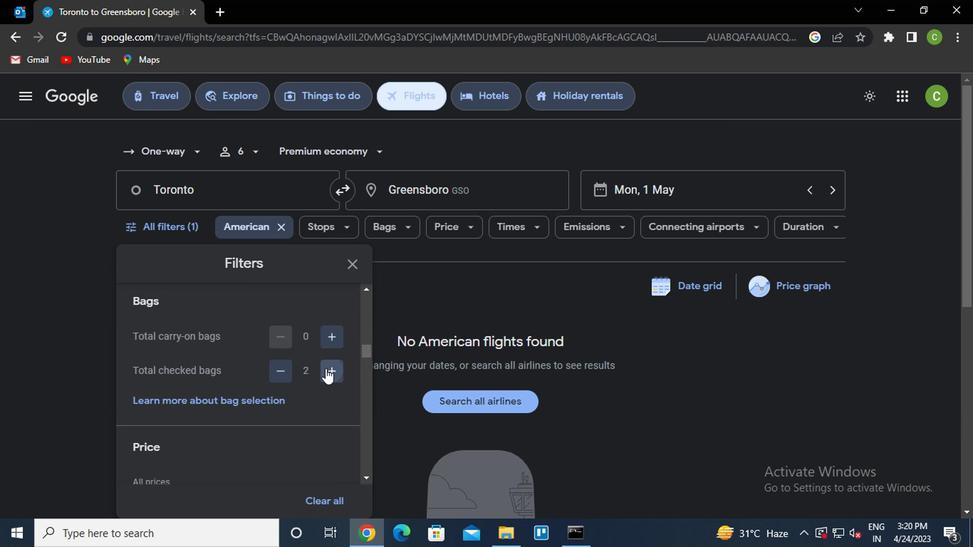 
Action: Mouse pressed left at (339, 369)
Screenshot: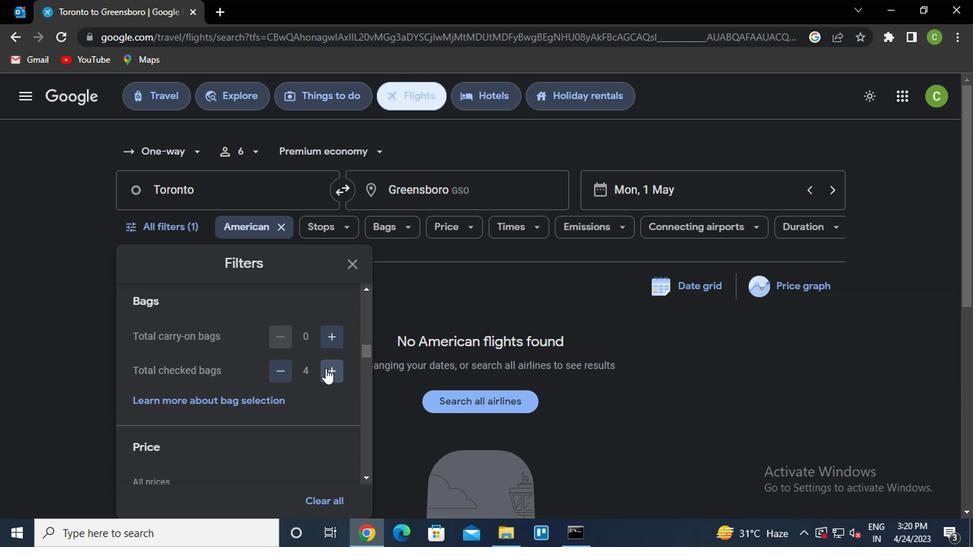 
Action: Mouse pressed left at (339, 369)
Screenshot: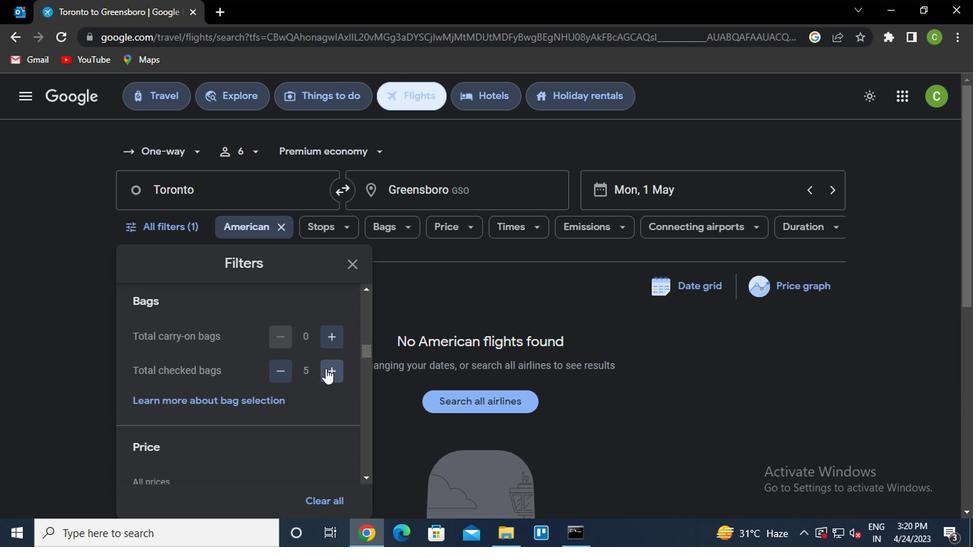 
Action: Mouse pressed left at (339, 369)
Screenshot: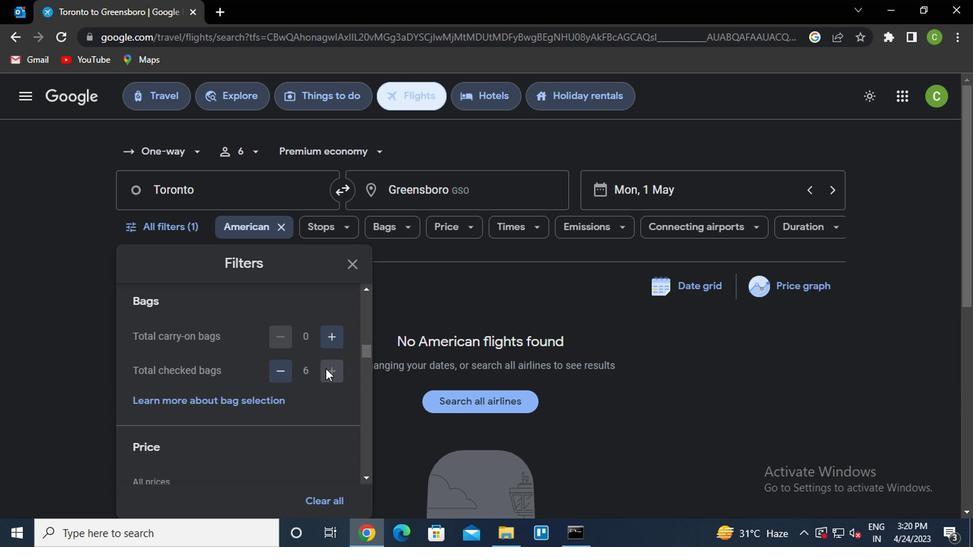 
Action: Mouse moved to (313, 389)
Screenshot: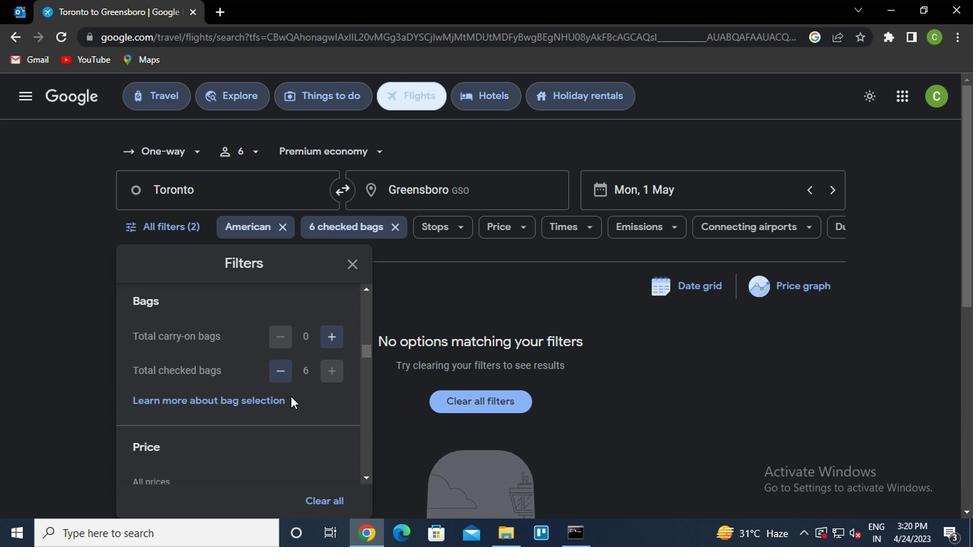 
Action: Mouse scrolled (313, 388) with delta (0, 0)
Screenshot: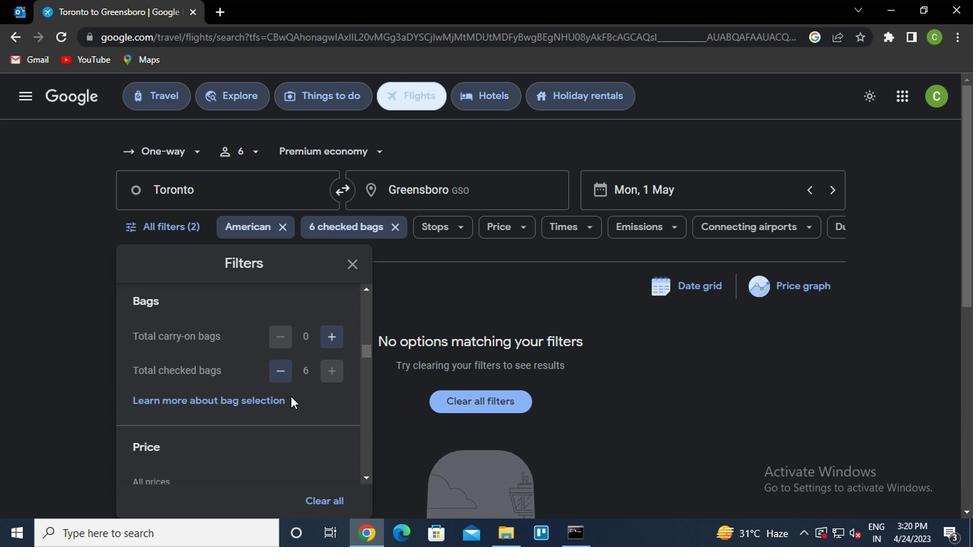 
Action: Mouse moved to (313, 390)
Screenshot: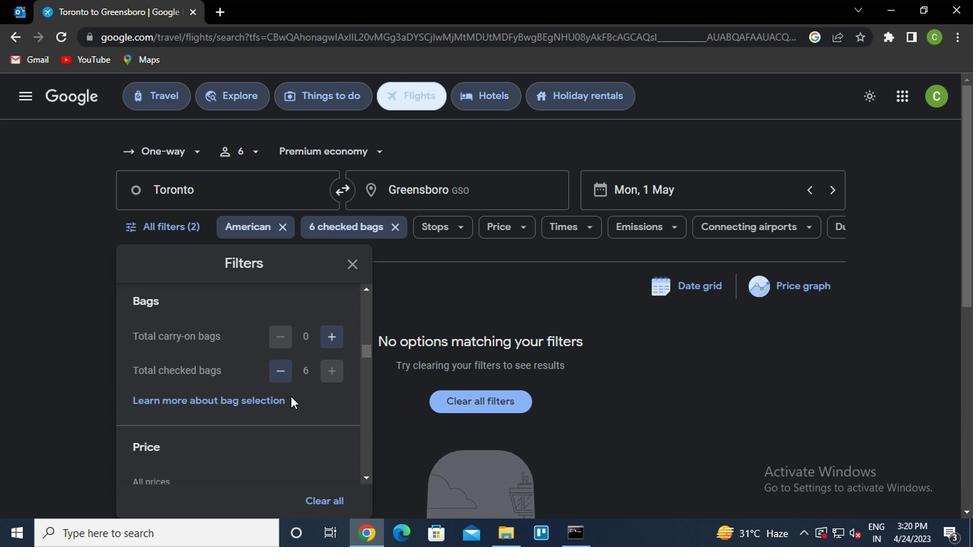 
Action: Mouse scrolled (313, 390) with delta (0, 0)
Screenshot: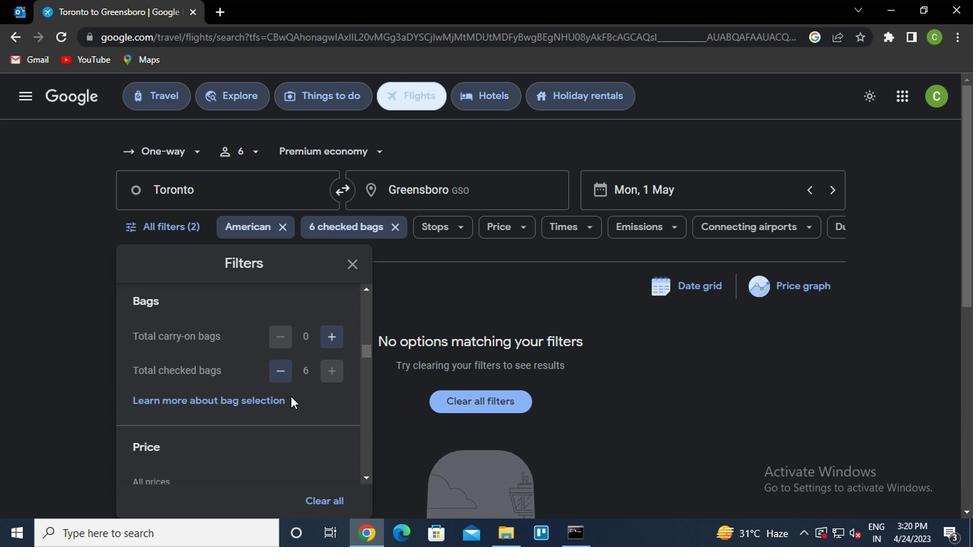 
Action: Mouse moved to (345, 368)
Screenshot: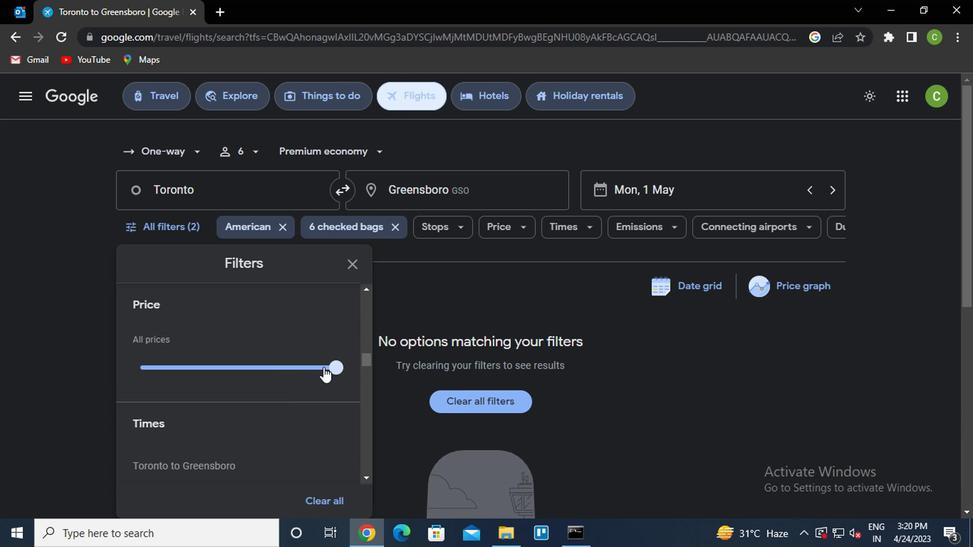 
Action: Mouse pressed left at (345, 368)
Screenshot: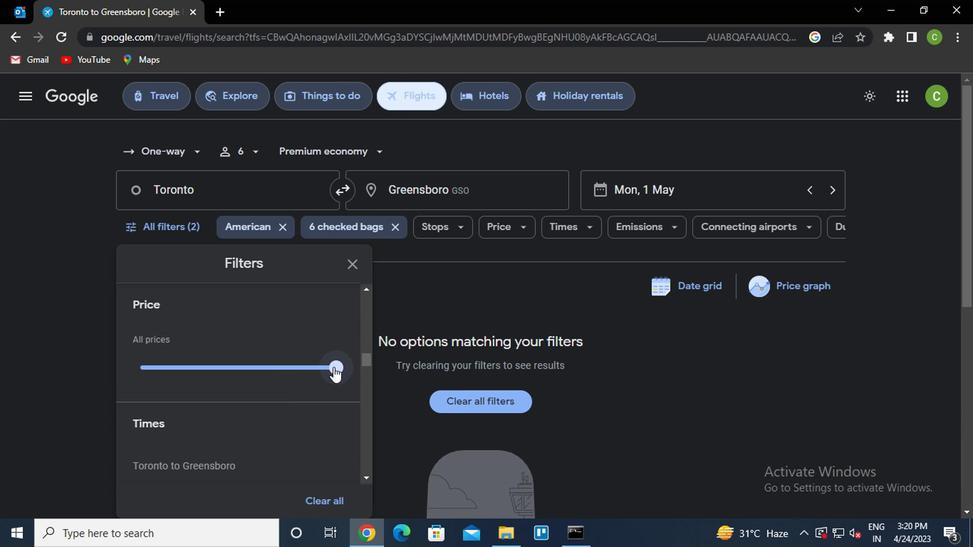 
Action: Mouse moved to (273, 412)
Screenshot: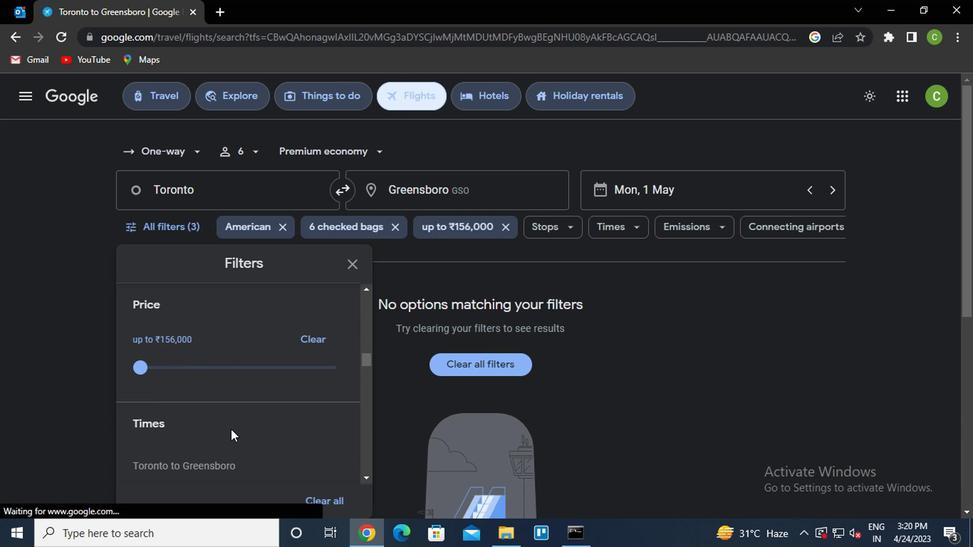
Action: Mouse scrolled (273, 411) with delta (0, 0)
Screenshot: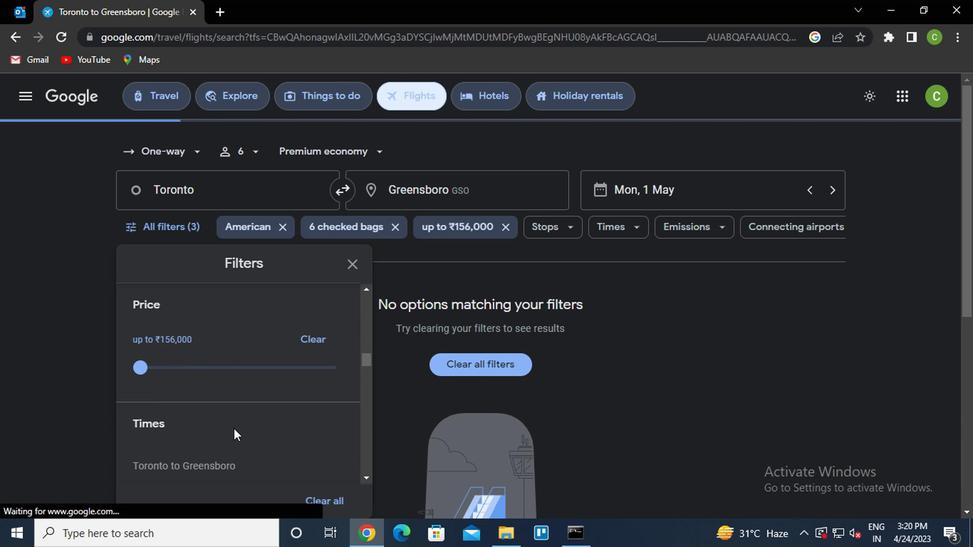 
Action: Mouse scrolled (273, 411) with delta (0, 0)
Screenshot: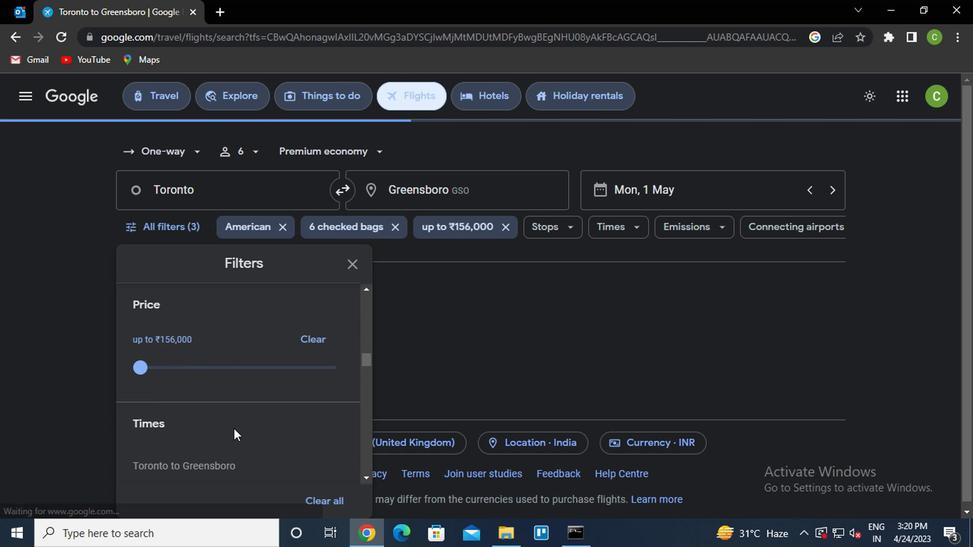 
Action: Mouse moved to (206, 383)
Screenshot: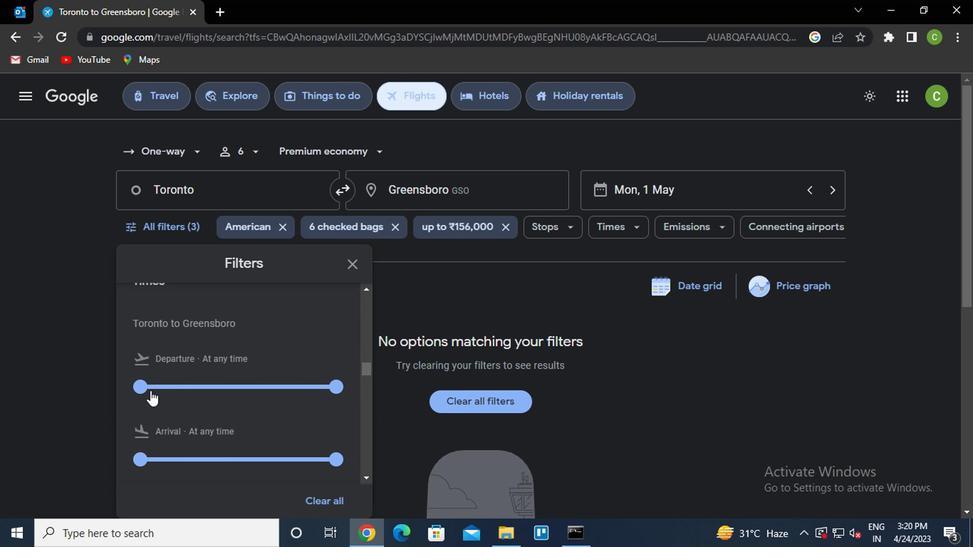 
Action: Mouse pressed left at (206, 383)
Screenshot: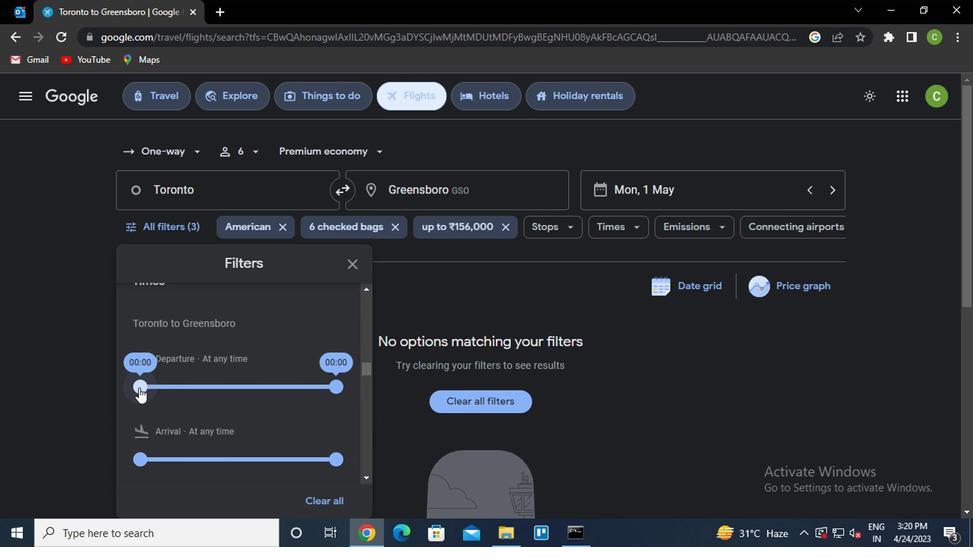 
Action: Mouse moved to (343, 382)
Screenshot: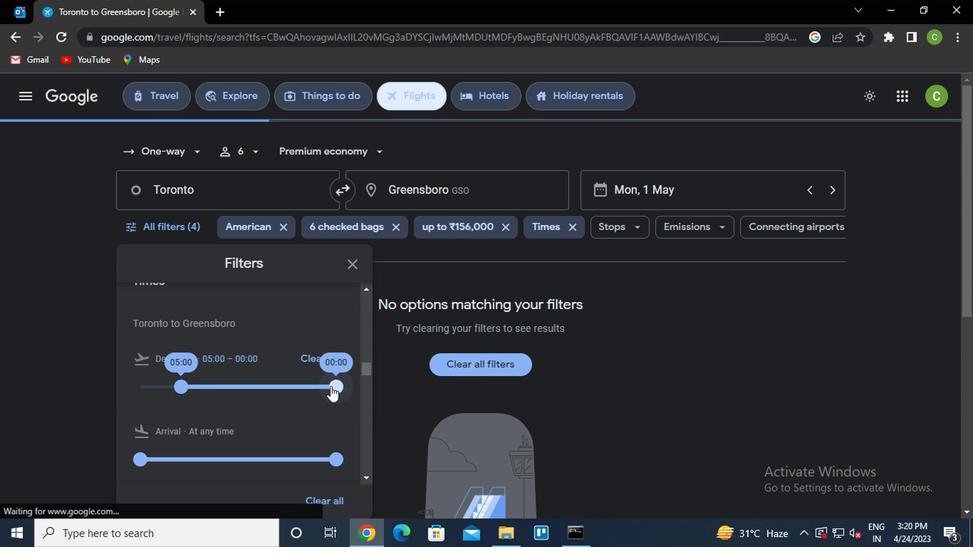 
Action: Mouse pressed left at (343, 382)
Screenshot: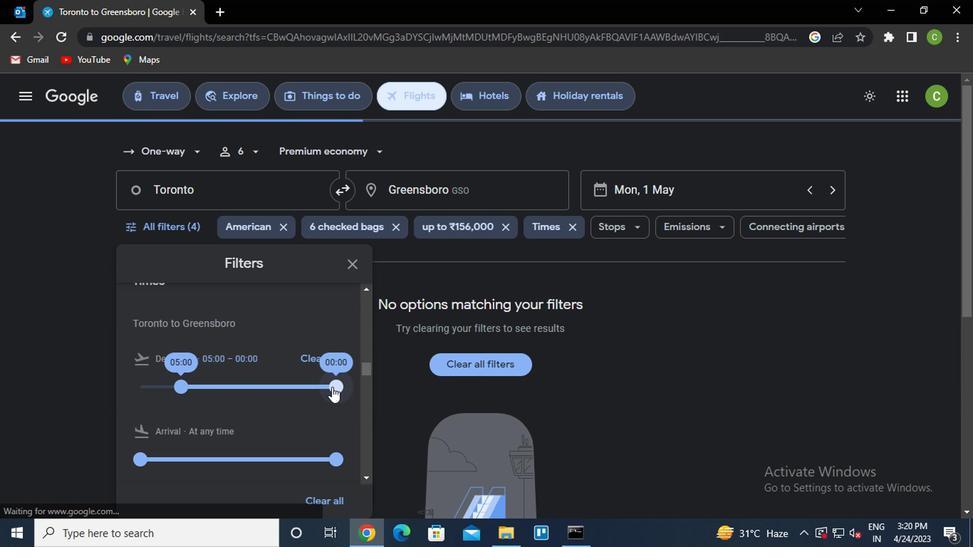 
Action: Mouse moved to (361, 298)
Screenshot: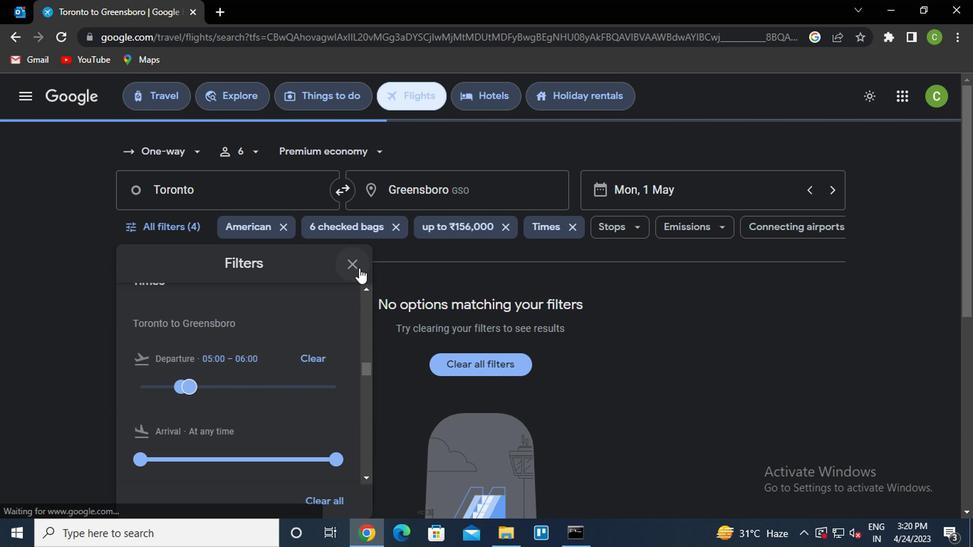 
Action: Mouse pressed left at (361, 298)
Screenshot: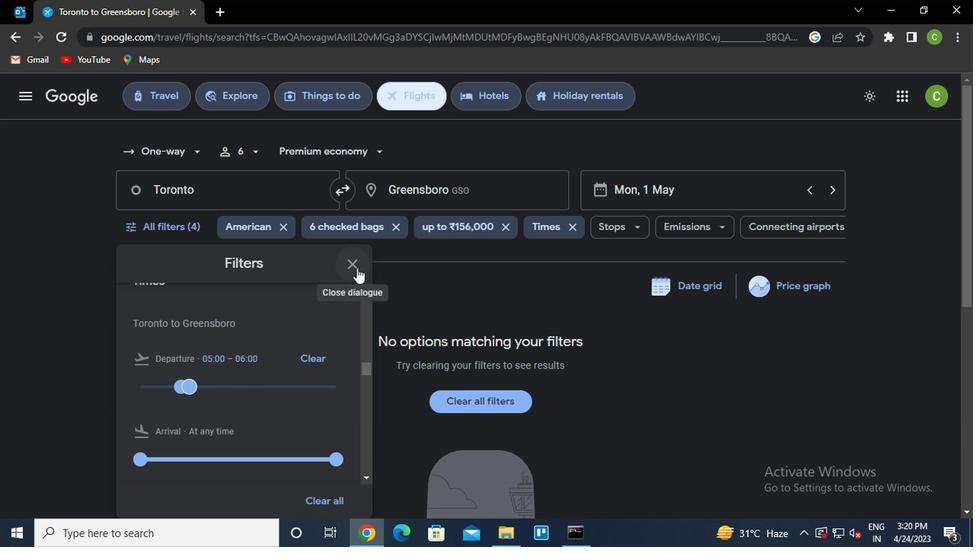 
Action: Mouse moved to (464, 382)
Screenshot: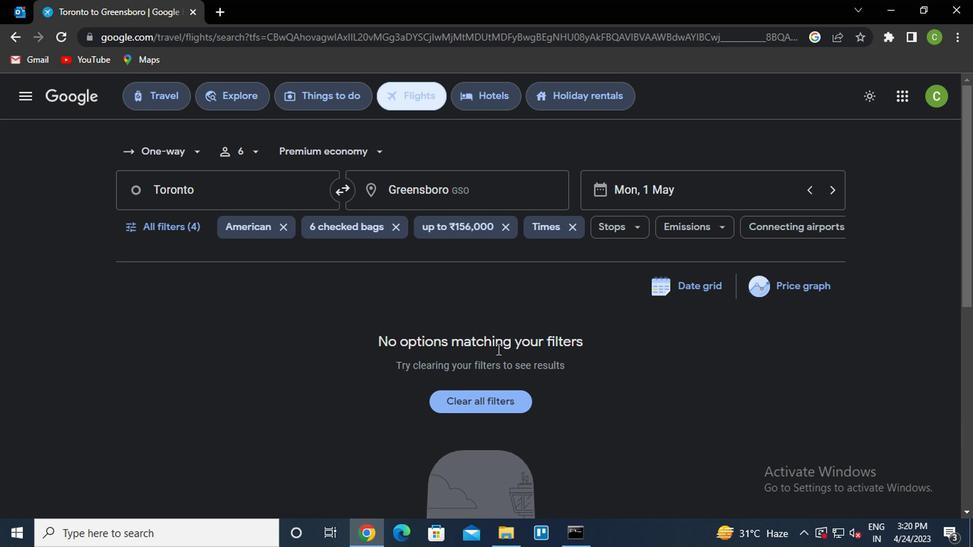 
